 Task: In the sheet Budget Analysis ToolFont size of heading  18 Font style of dataoswald 'Font size of data '9 Alignment of headline & dataAlign center.   Fill color in heading, Red Font color of dataIn the sheet   Navigate Sales templetes   book
Action: Mouse moved to (36, 180)
Screenshot: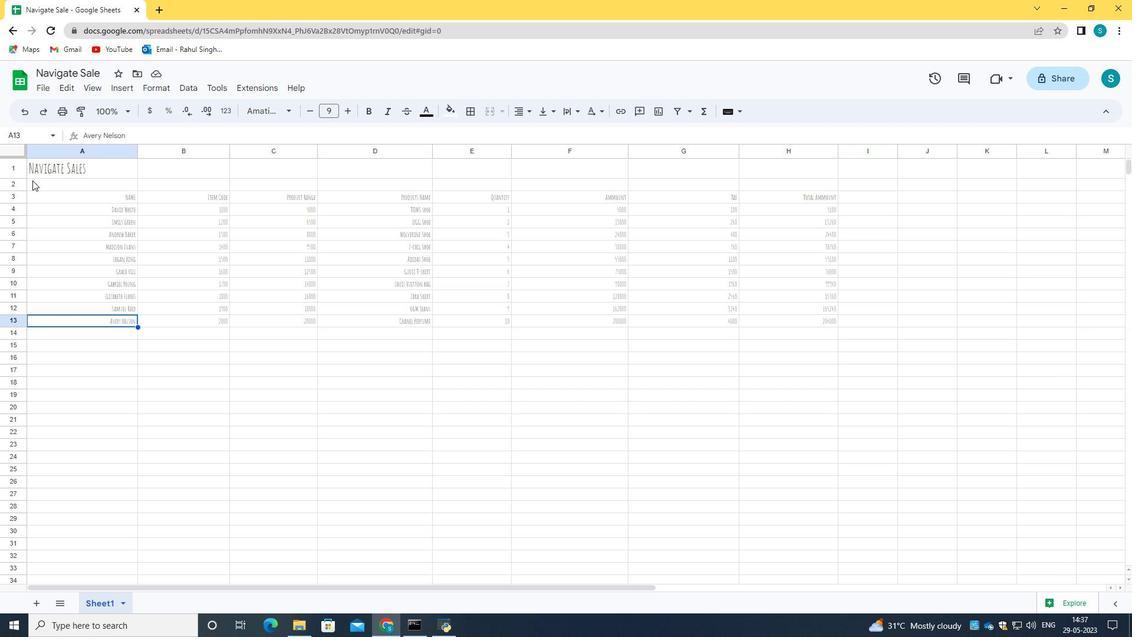 
Action: Mouse pressed left at (31, 180)
Screenshot: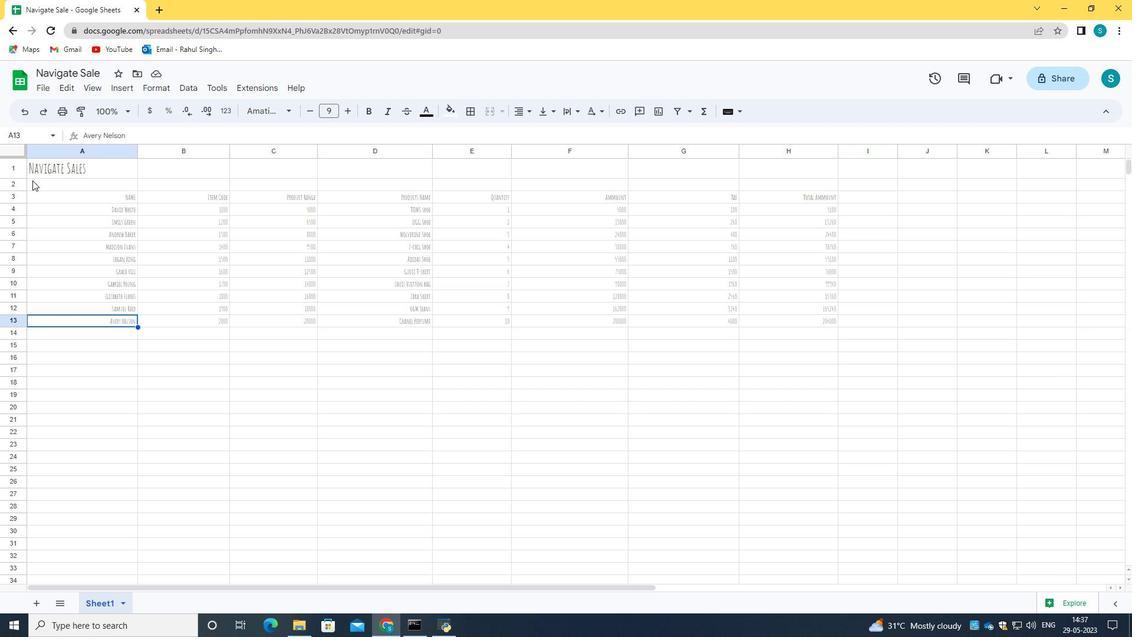 
Action: Mouse moved to (310, 113)
Screenshot: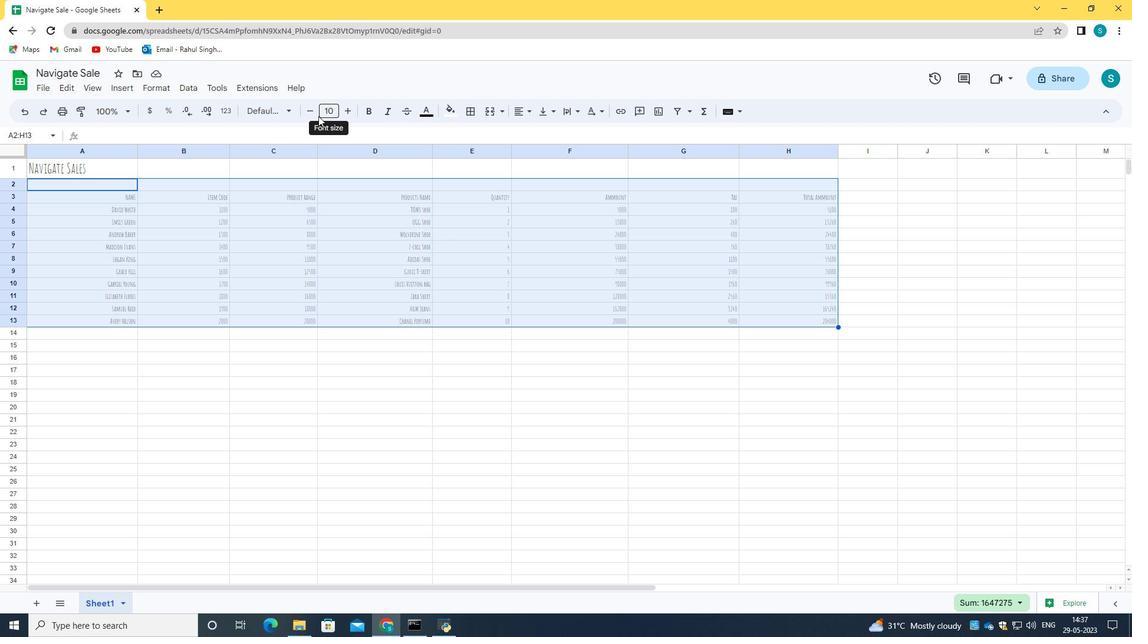 
Action: Mouse pressed left at (310, 113)
Screenshot: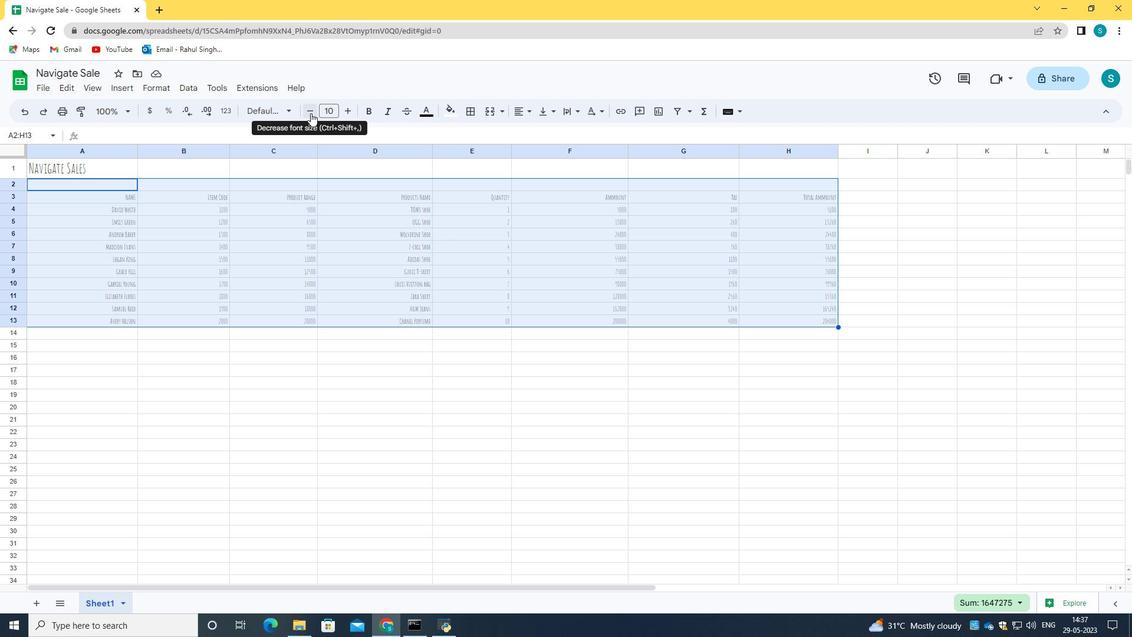 
Action: Mouse moved to (523, 111)
Screenshot: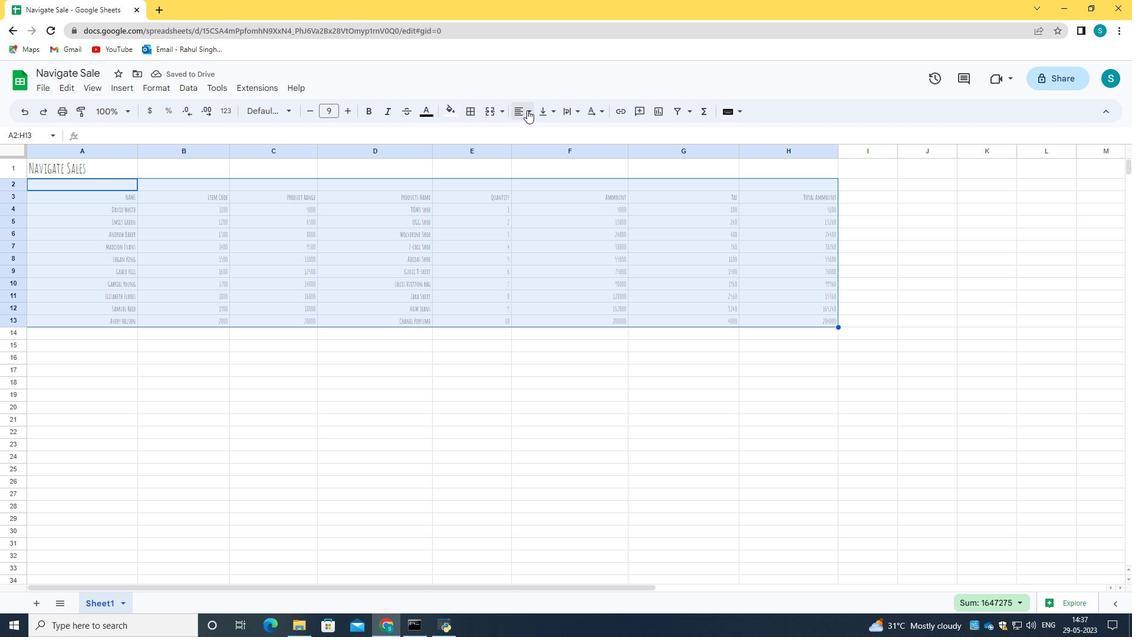 
Action: Mouse pressed left at (523, 111)
Screenshot: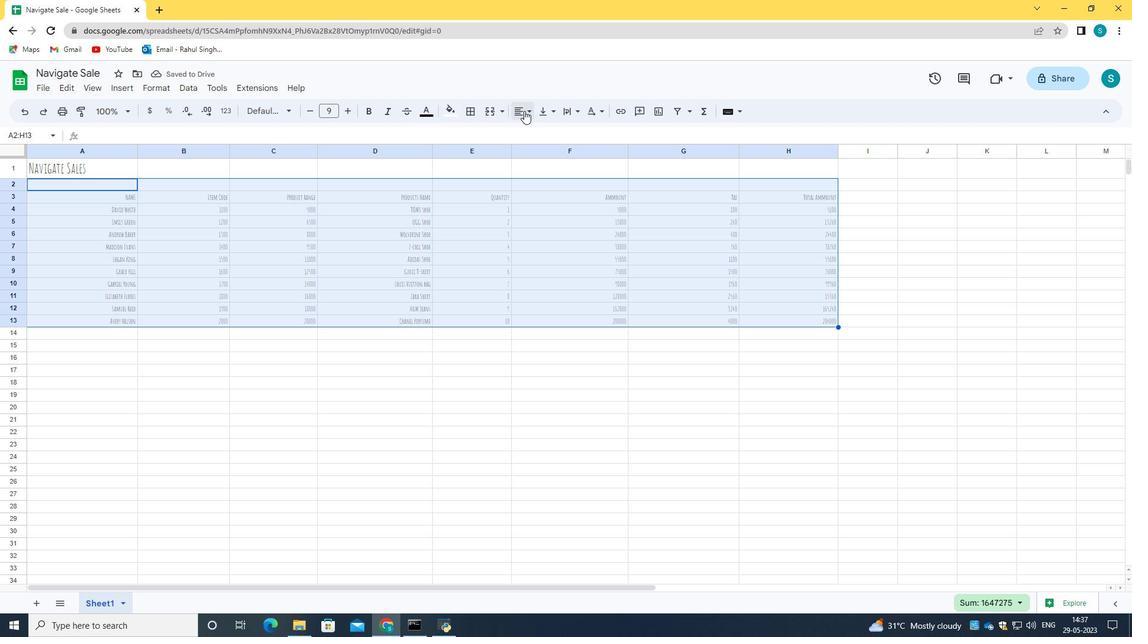 
Action: Mouse moved to (540, 135)
Screenshot: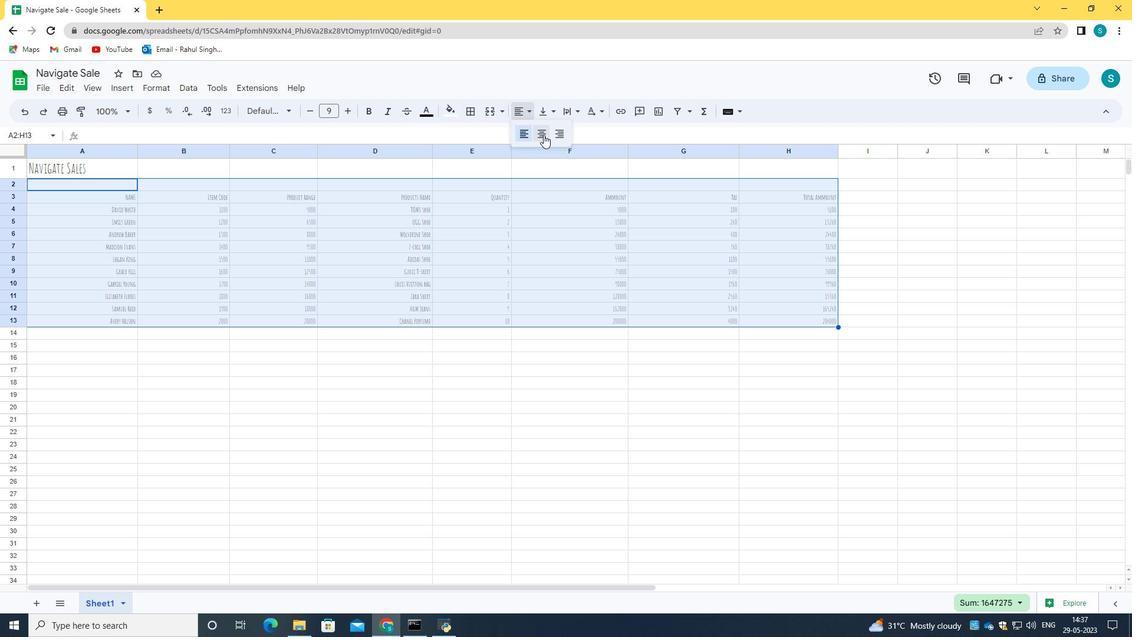 
Action: Mouse pressed left at (540, 135)
Screenshot: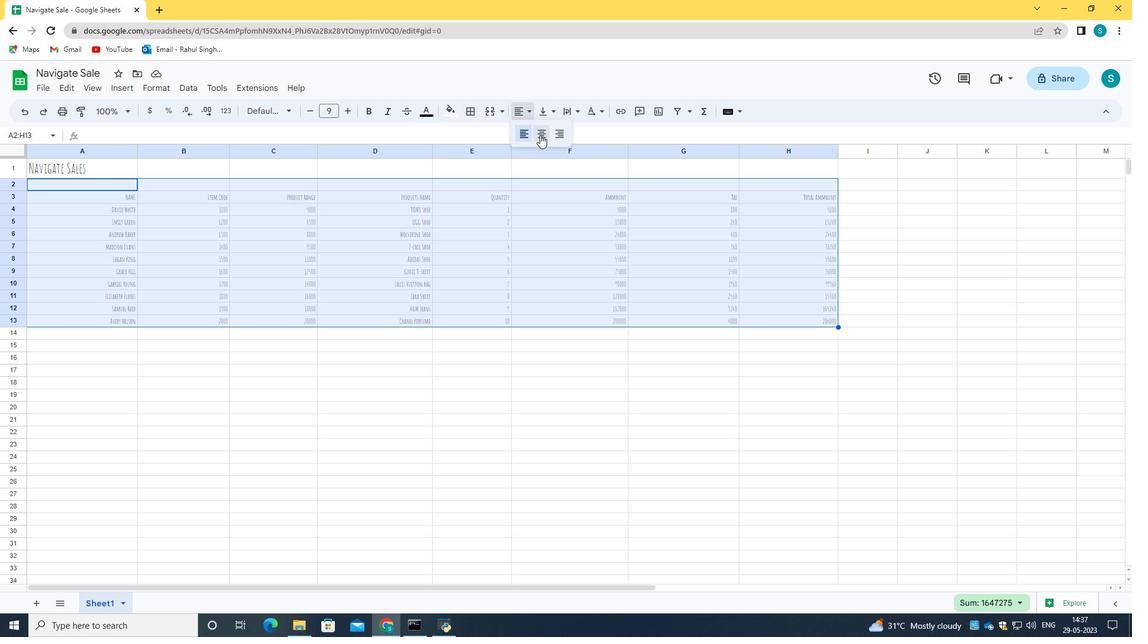 
Action: Mouse moved to (89, 161)
Screenshot: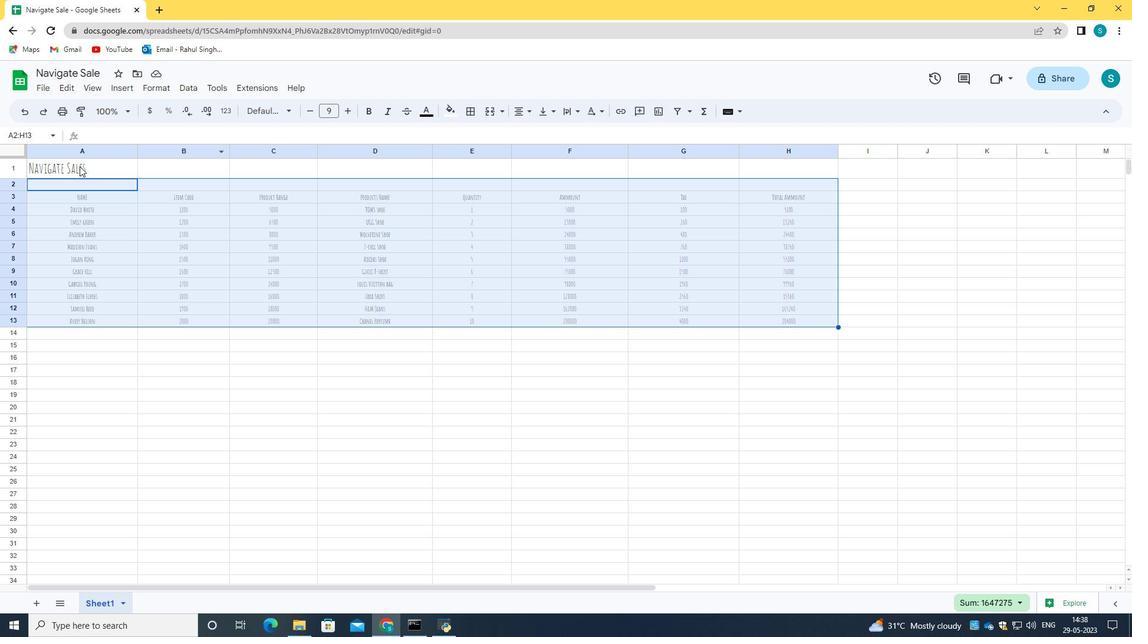 
Action: Mouse pressed left at (89, 161)
Screenshot: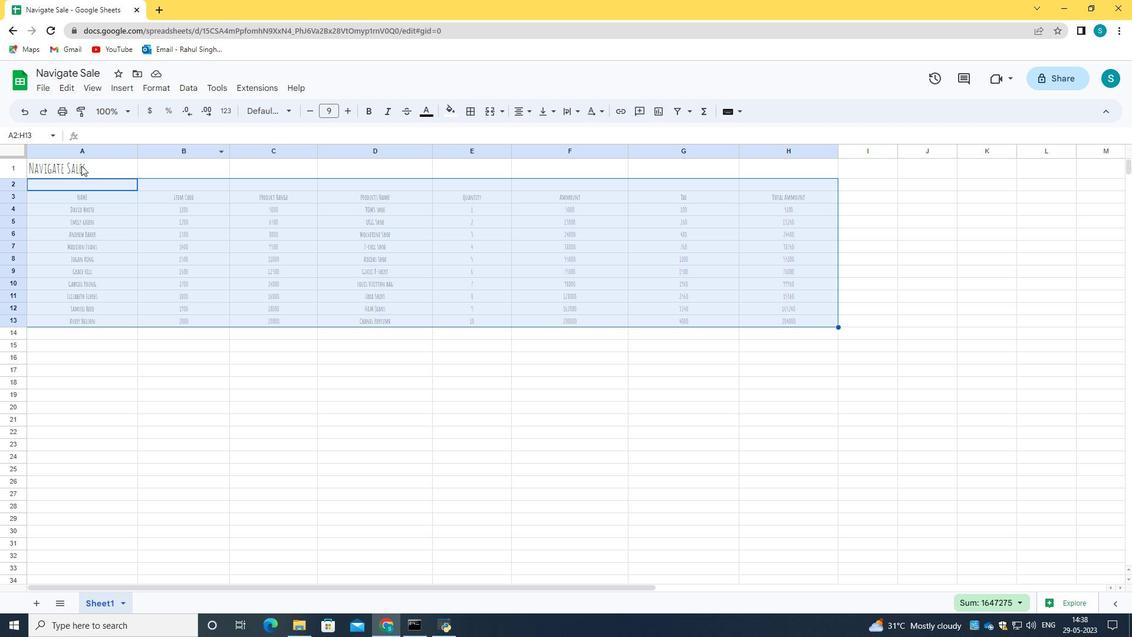 
Action: Mouse moved to (92, 166)
Screenshot: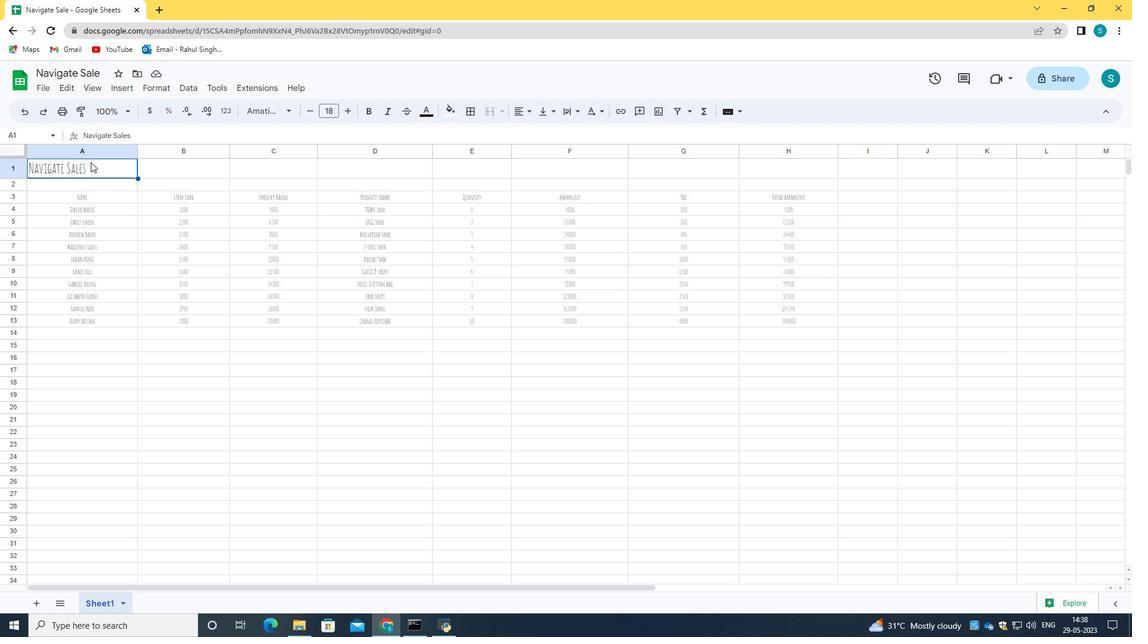 
Action: Mouse pressed left at (92, 166)
Screenshot: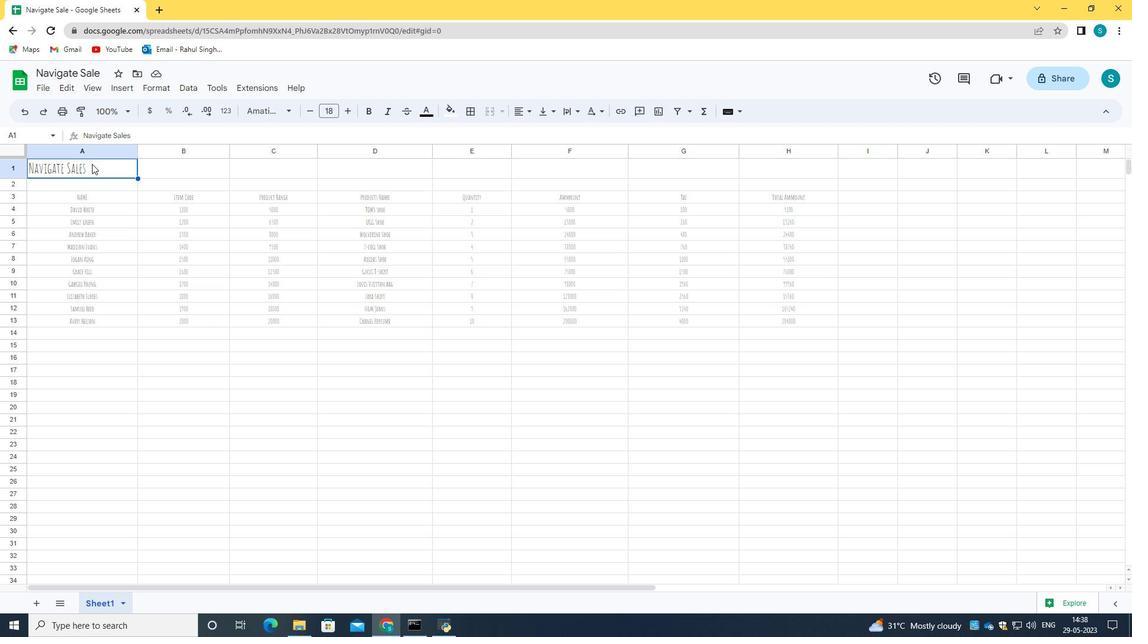 
Action: Mouse moved to (93, 165)
Screenshot: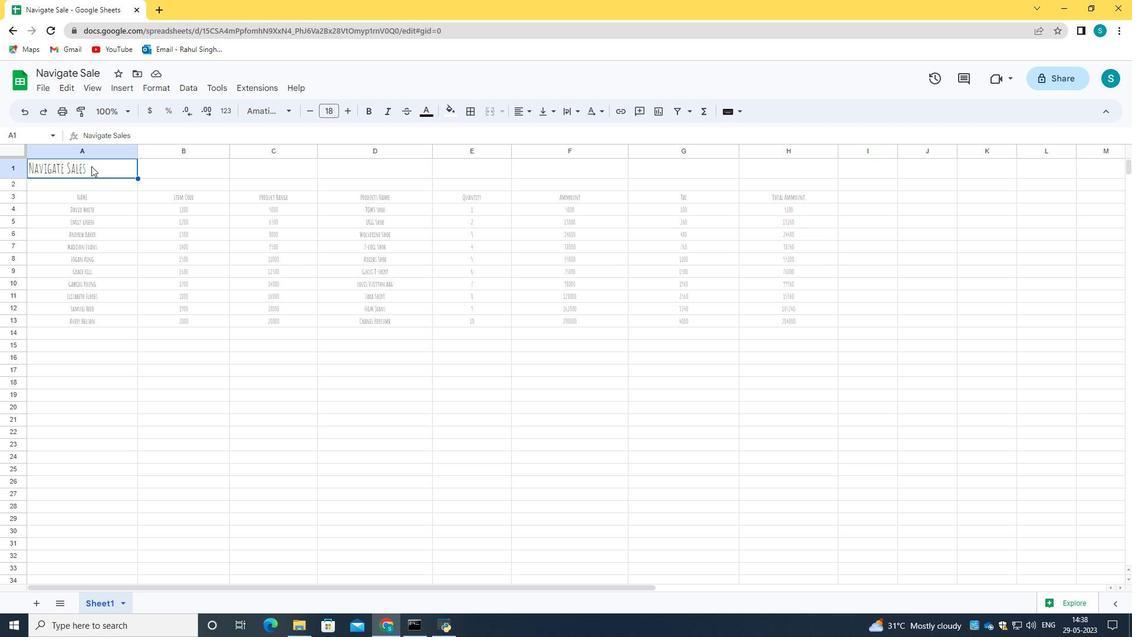 
Action: Mouse pressed left at (93, 165)
Screenshot: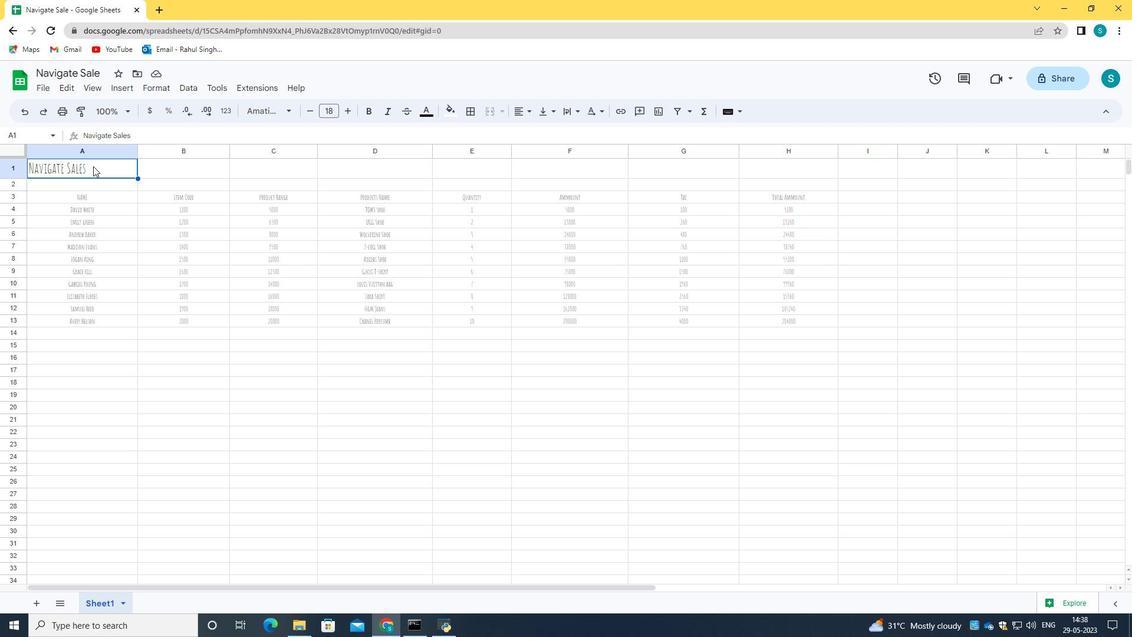 
Action: Mouse pressed left at (93, 165)
Screenshot: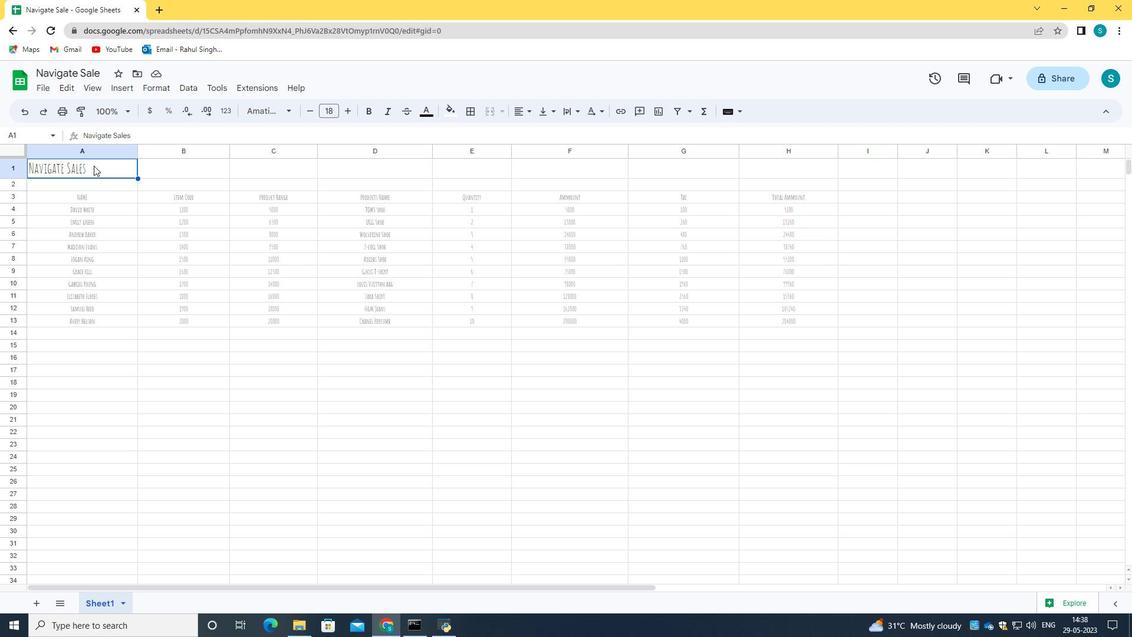 
Action: Mouse moved to (94, 169)
Screenshot: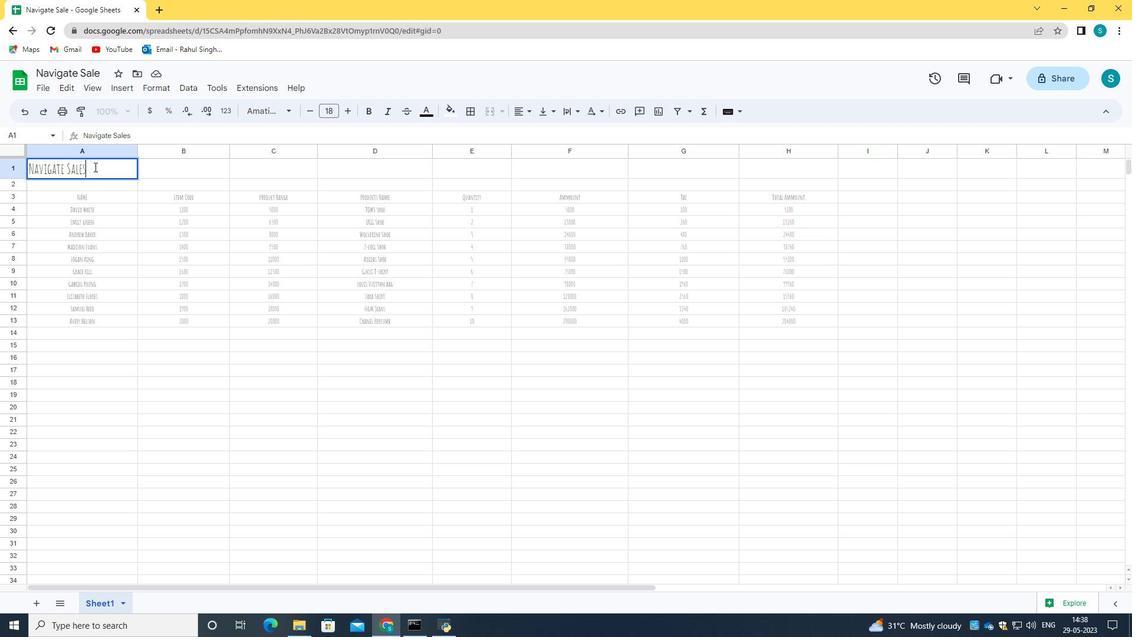
Action: Mouse pressed left at (94, 169)
Screenshot: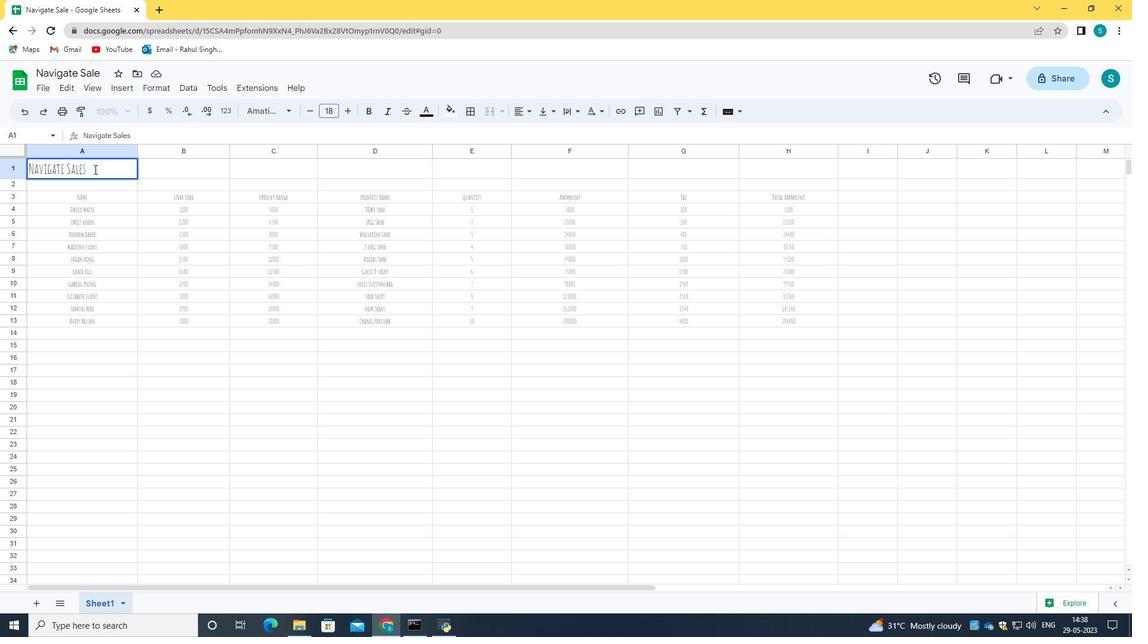 
Action: Mouse moved to (425, 111)
Screenshot: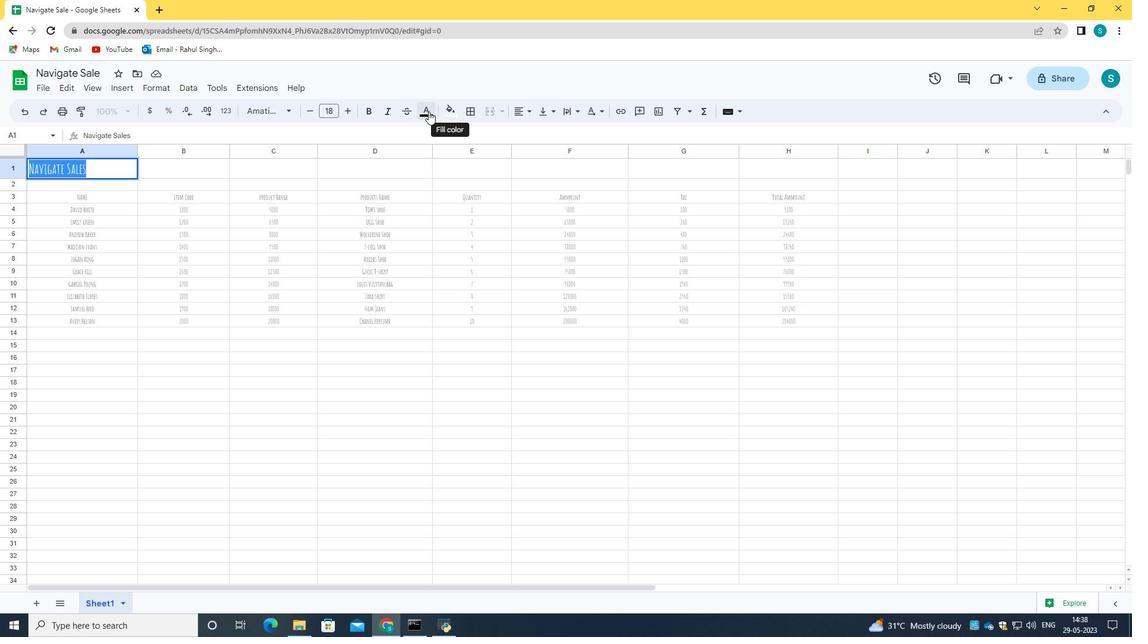 
Action: Mouse pressed left at (425, 111)
Screenshot: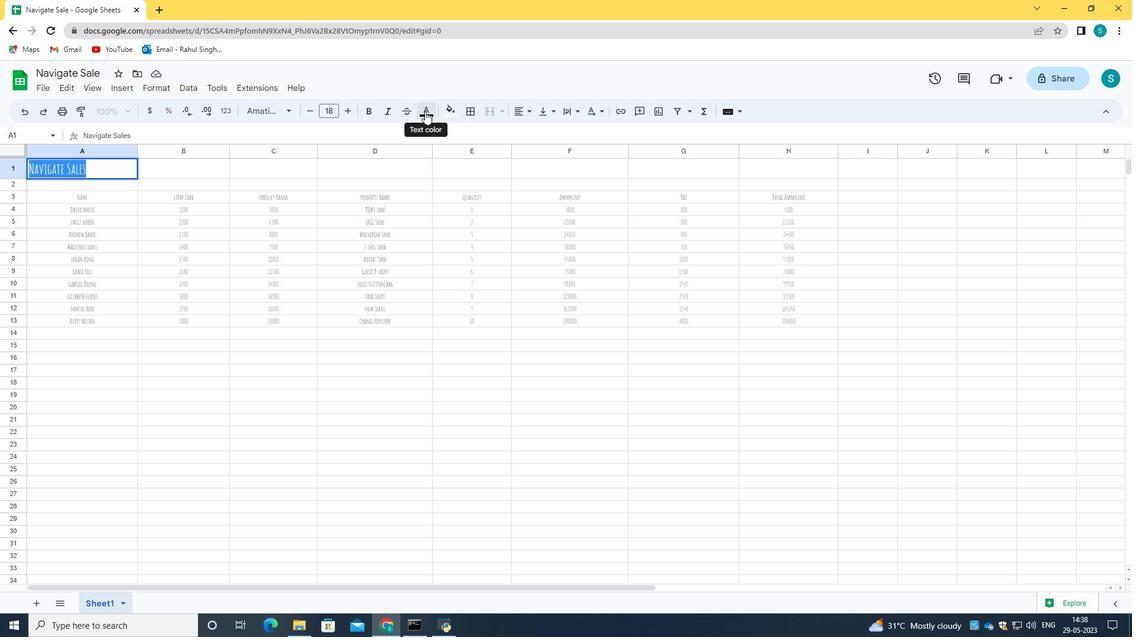 
Action: Mouse moved to (441, 163)
Screenshot: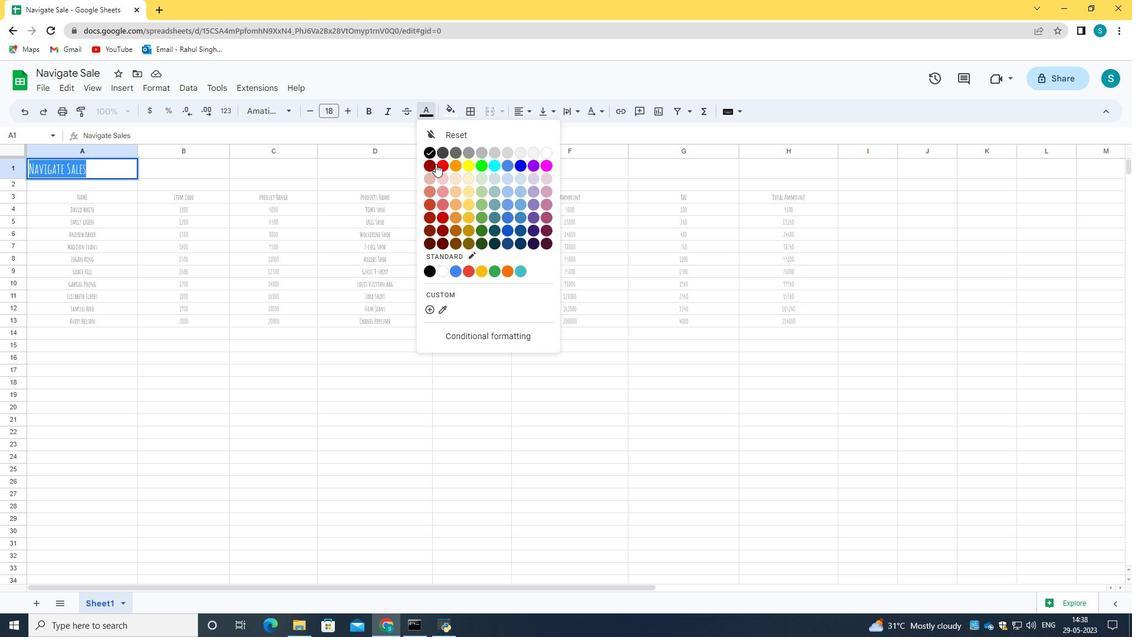 
Action: Mouse pressed left at (441, 163)
Screenshot: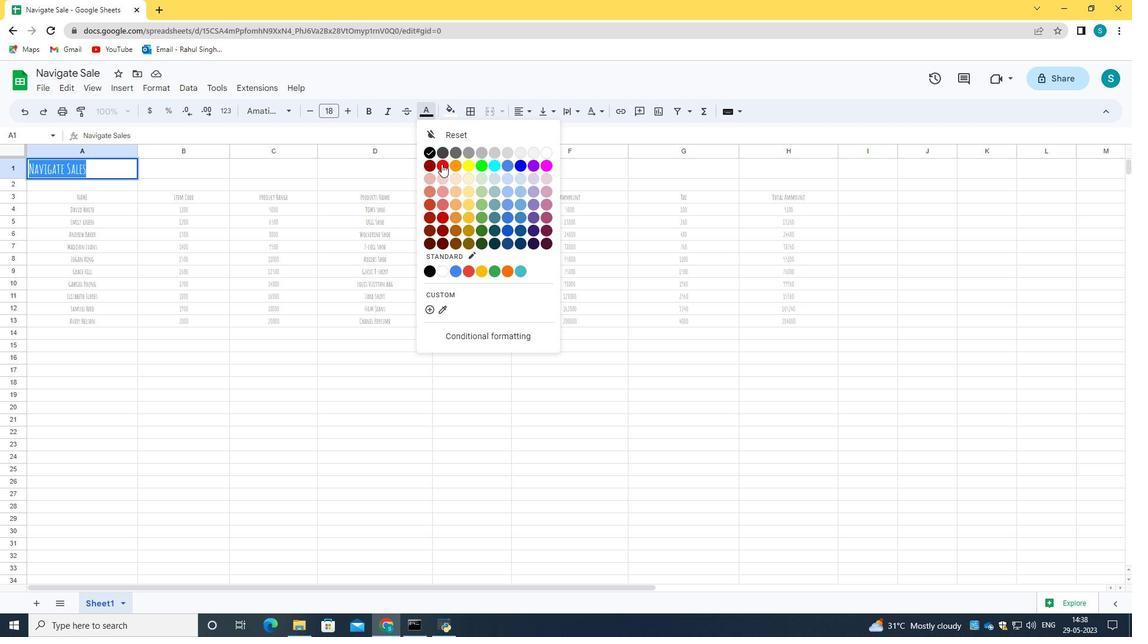 
Action: Mouse moved to (321, 134)
Screenshot: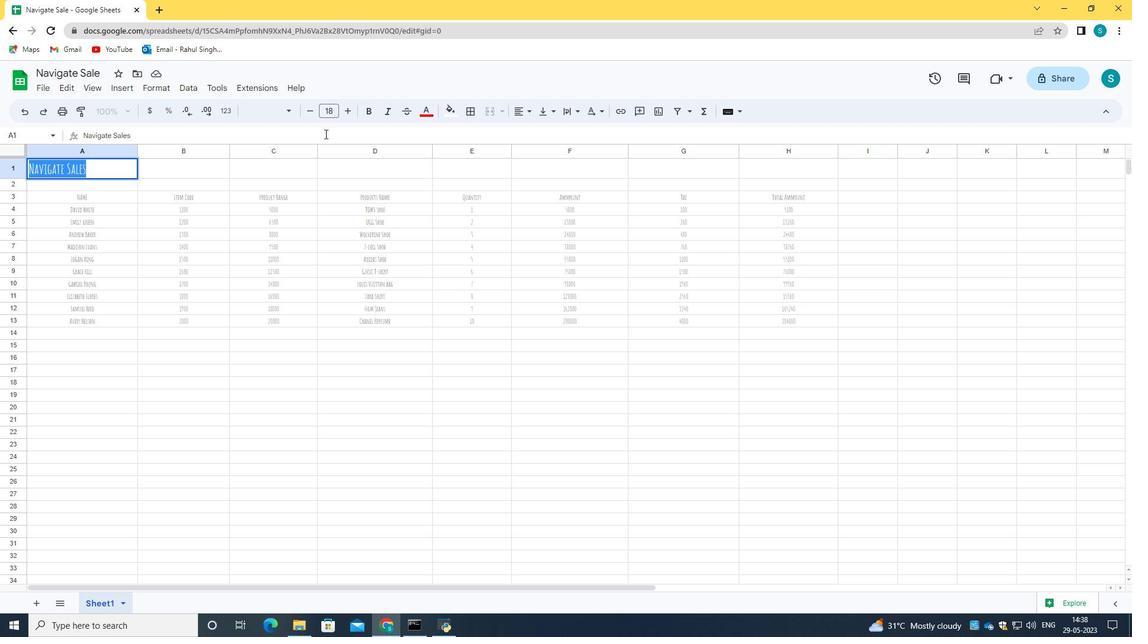 
Action: Mouse pressed left at (321, 134)
Screenshot: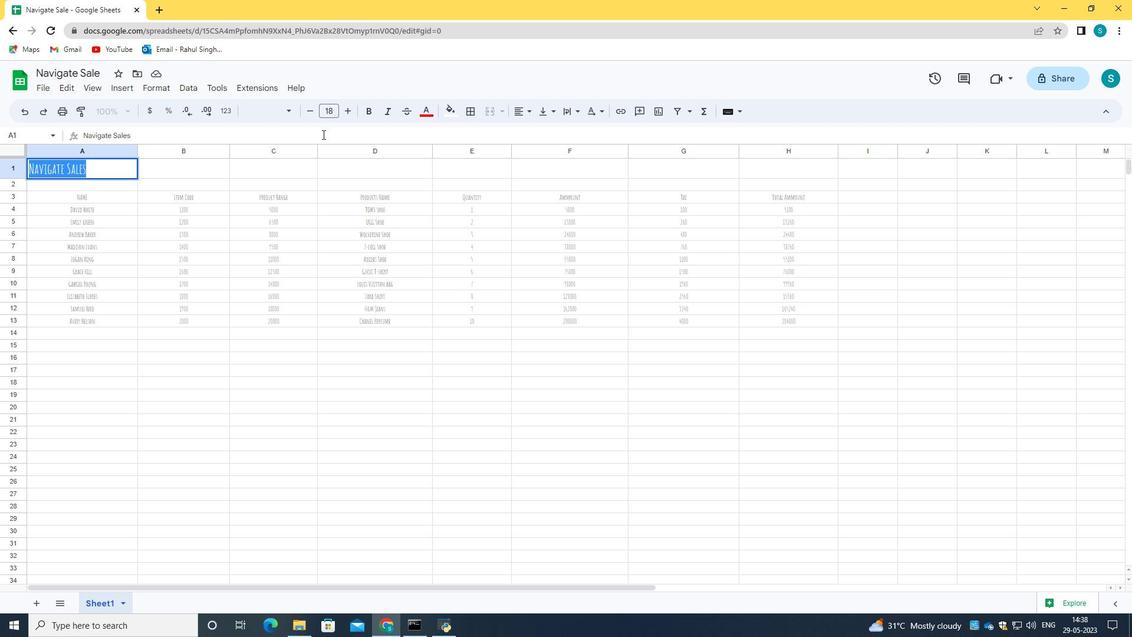 
Action: Mouse moved to (793, 316)
Screenshot: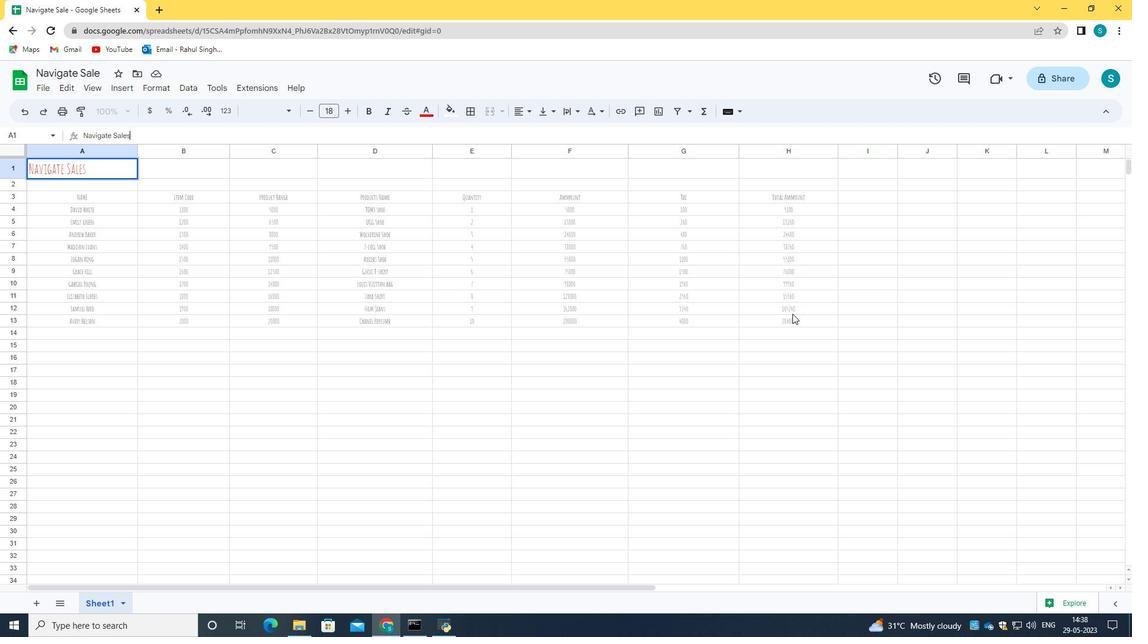 
Action: Mouse pressed left at (793, 316)
Screenshot: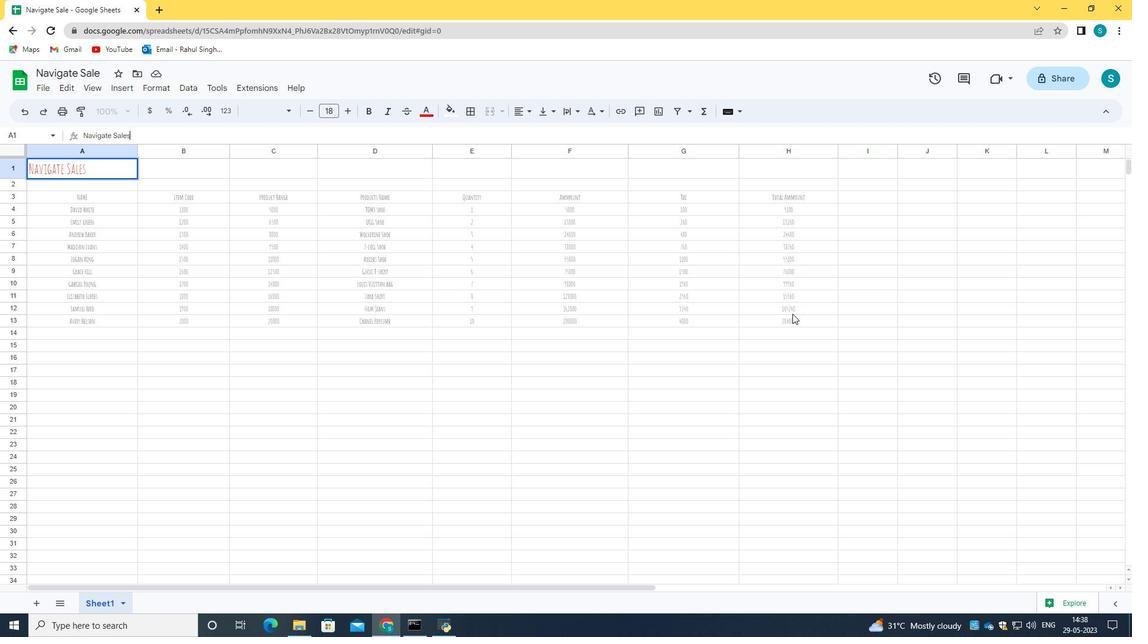 
Action: Mouse moved to (795, 310)
Screenshot: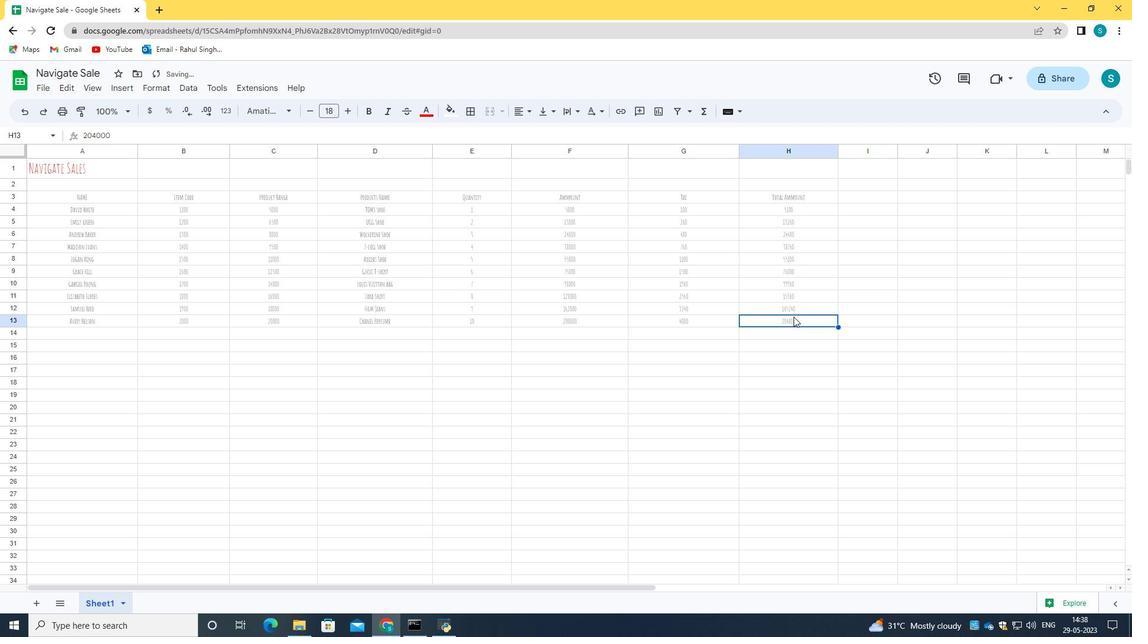 
Action: Mouse pressed left at (795, 310)
Screenshot: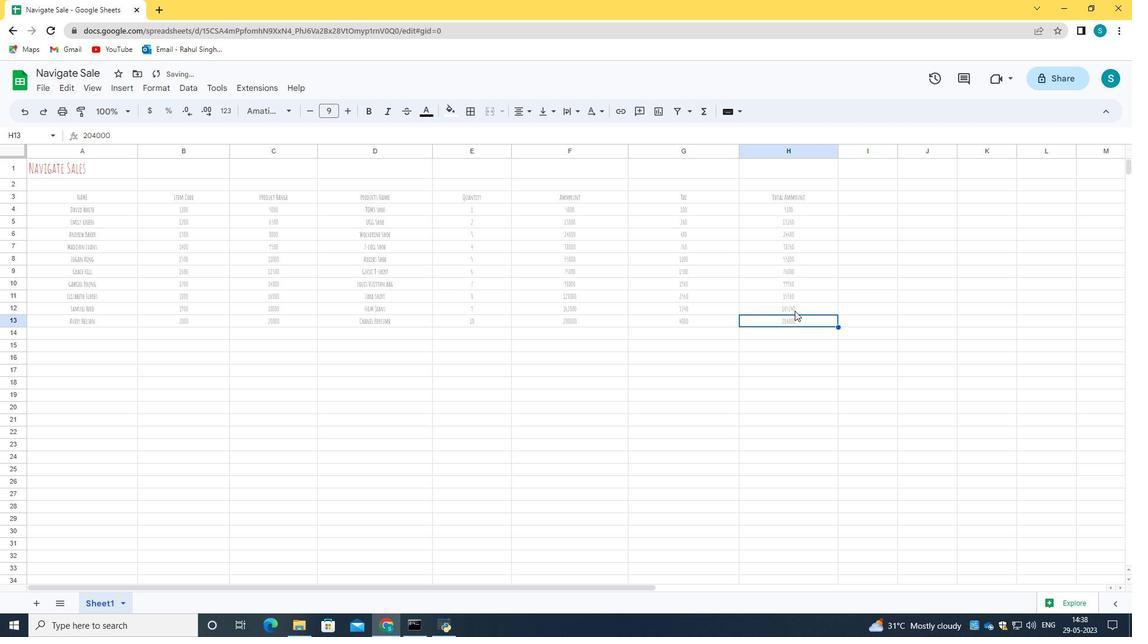 
Action: Mouse moved to (795, 301)
Screenshot: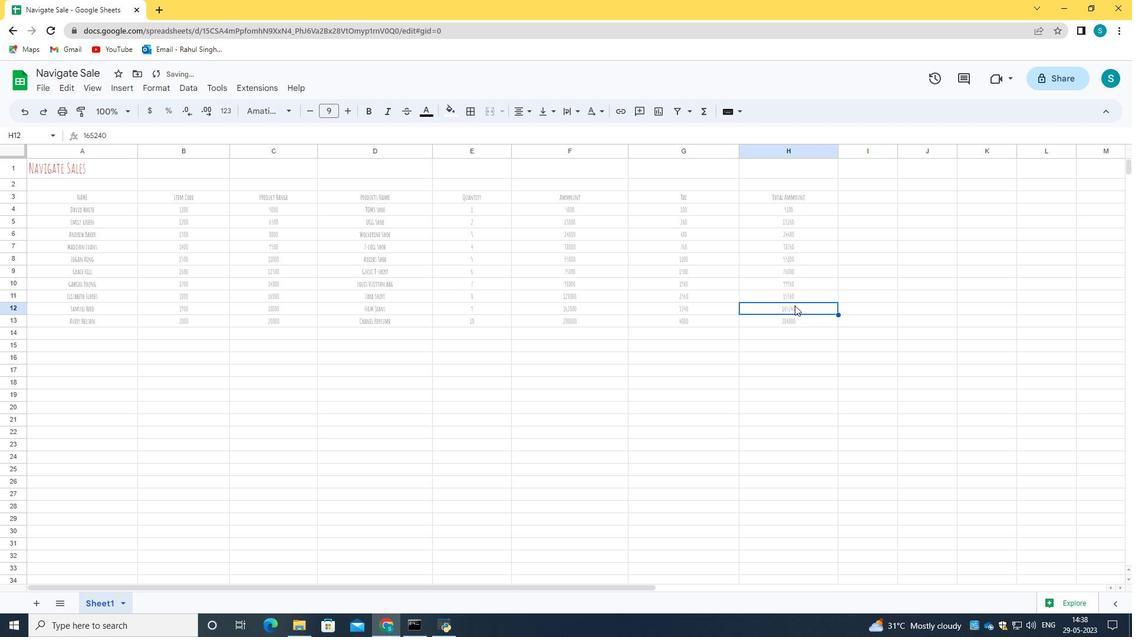 
Action: Mouse pressed left at (795, 301)
Screenshot: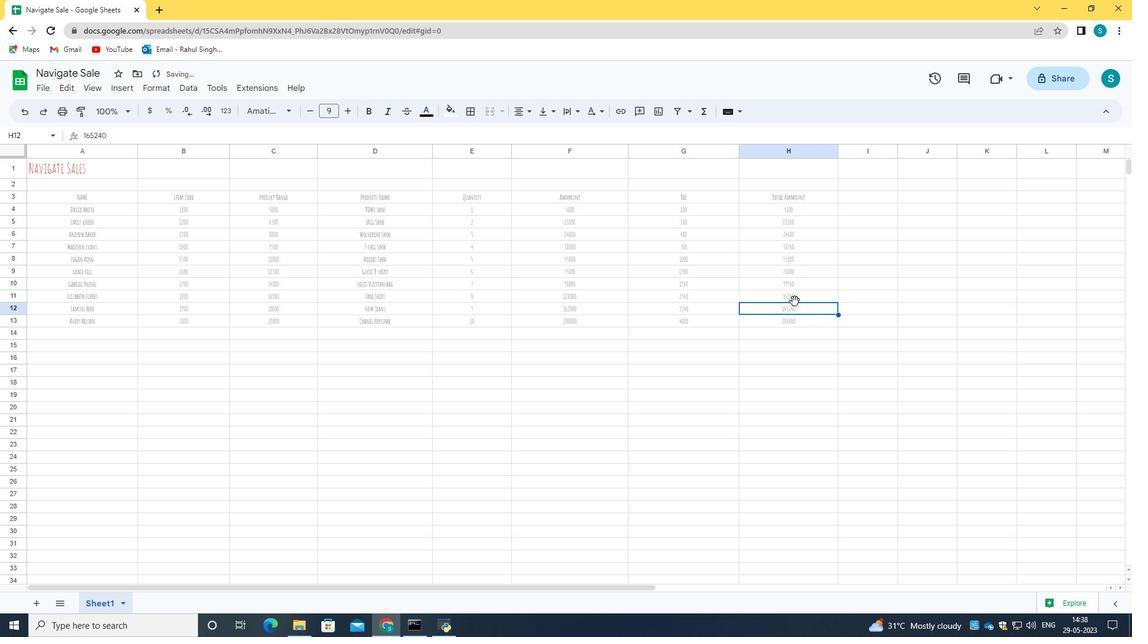 
Action: Mouse moved to (795, 289)
Screenshot: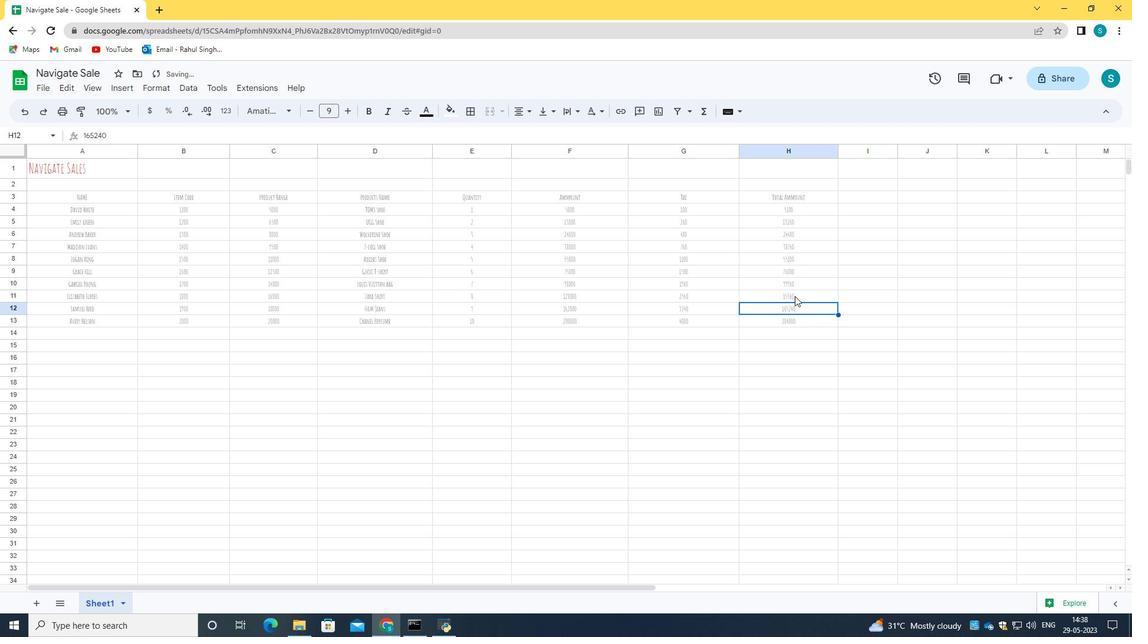 
Action: Mouse pressed left at (795, 289)
Screenshot: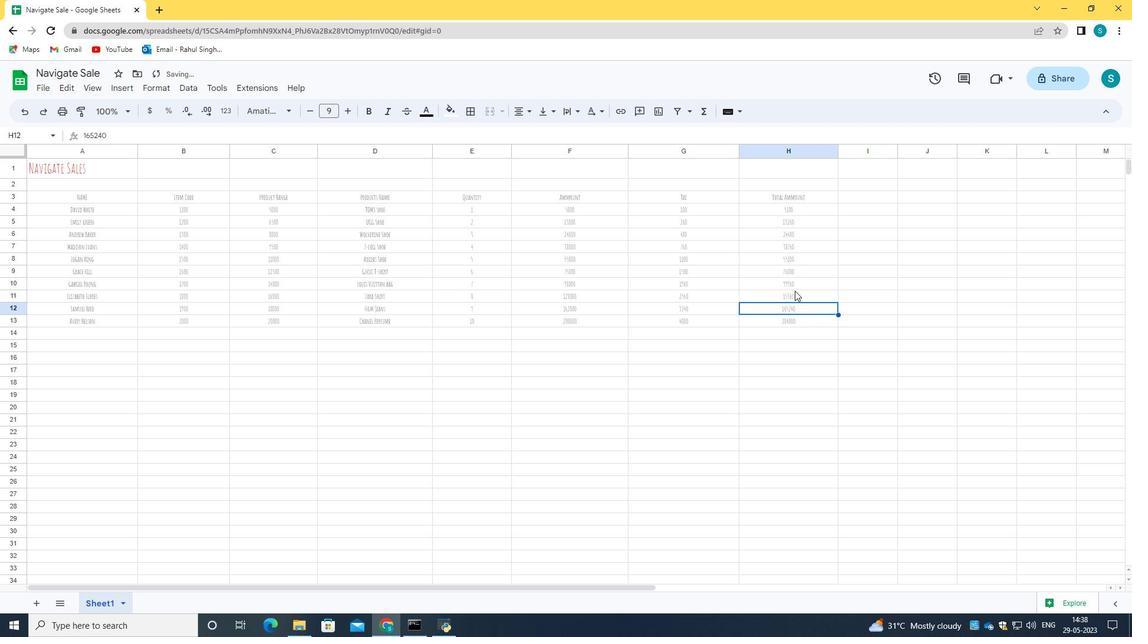 
Action: Mouse moved to (796, 286)
Screenshot: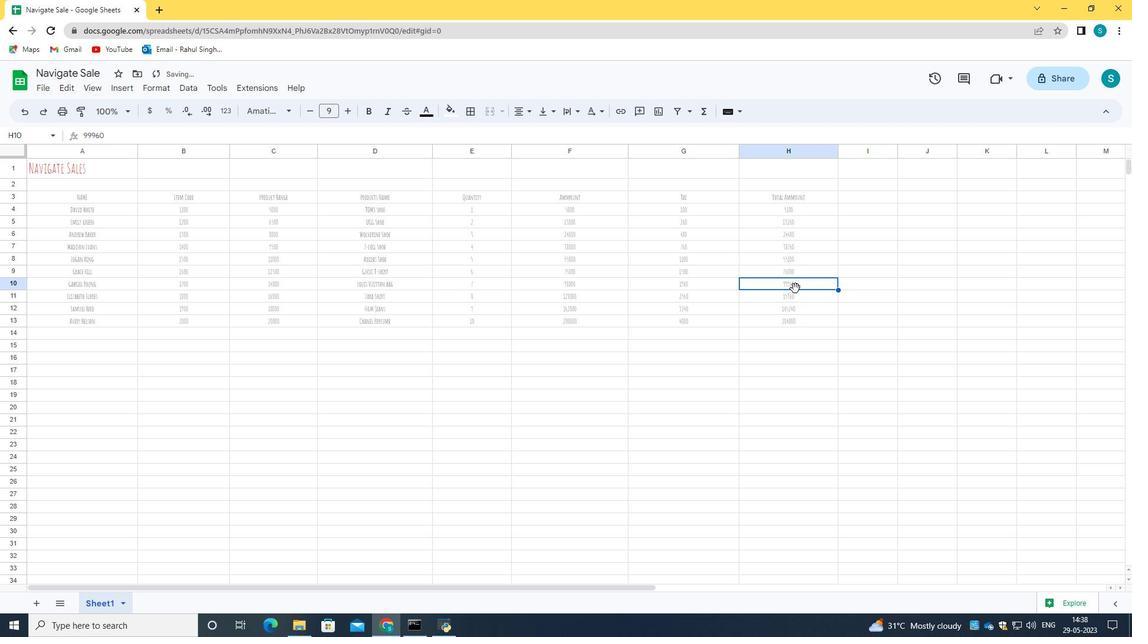
Action: Mouse pressed left at (796, 286)
Screenshot: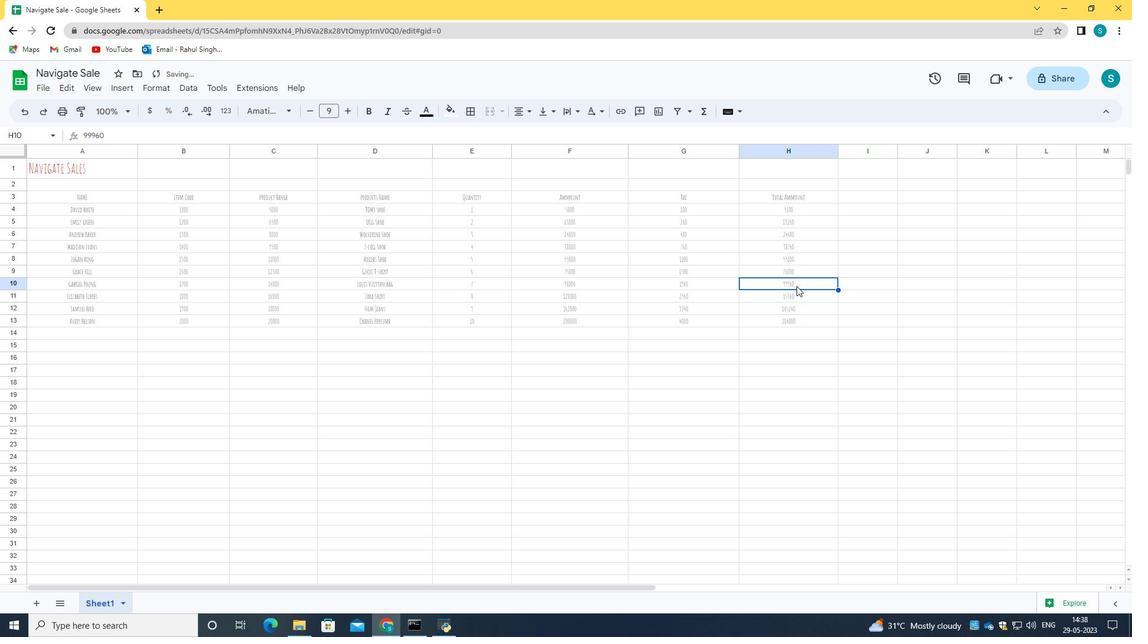 
Action: Mouse moved to (798, 270)
Screenshot: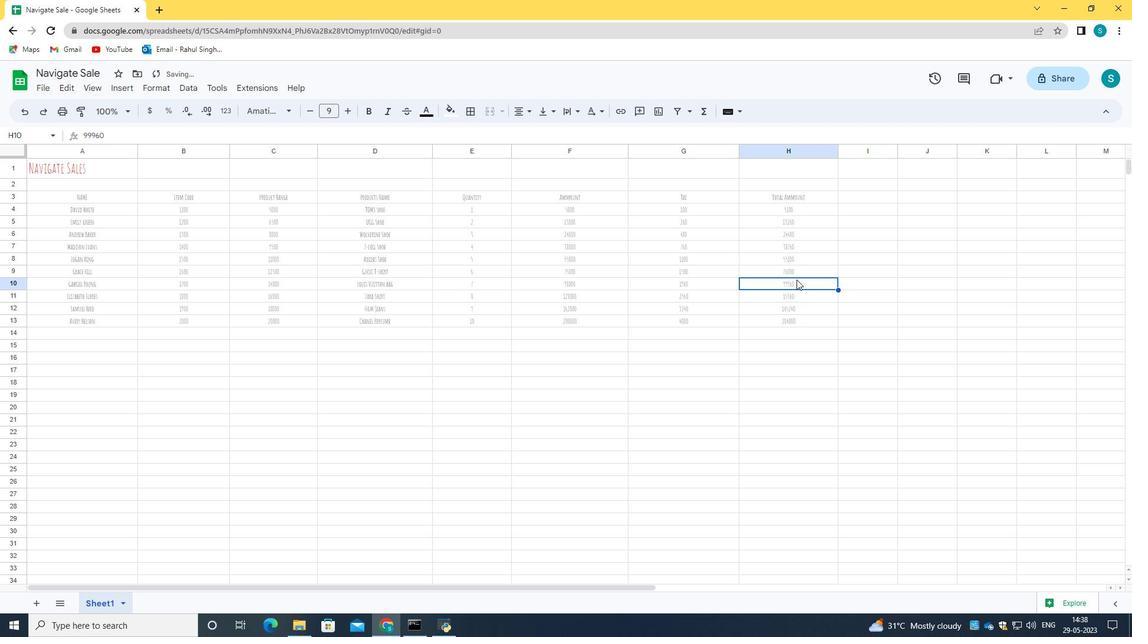 
Action: Mouse pressed left at (798, 270)
Screenshot: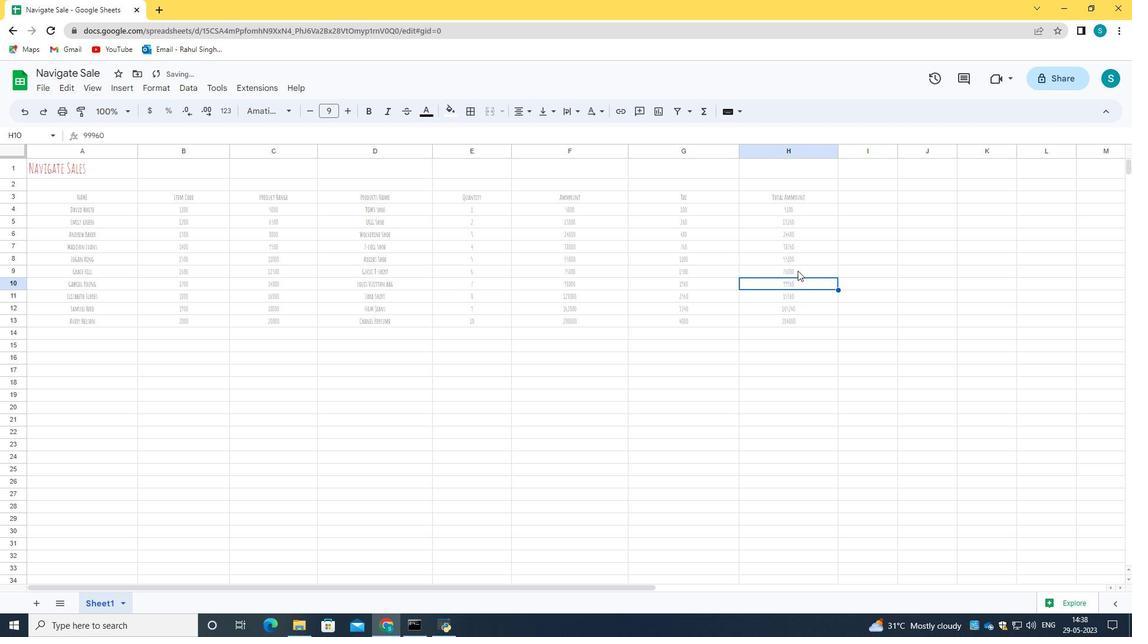 
Action: Mouse moved to (800, 251)
Screenshot: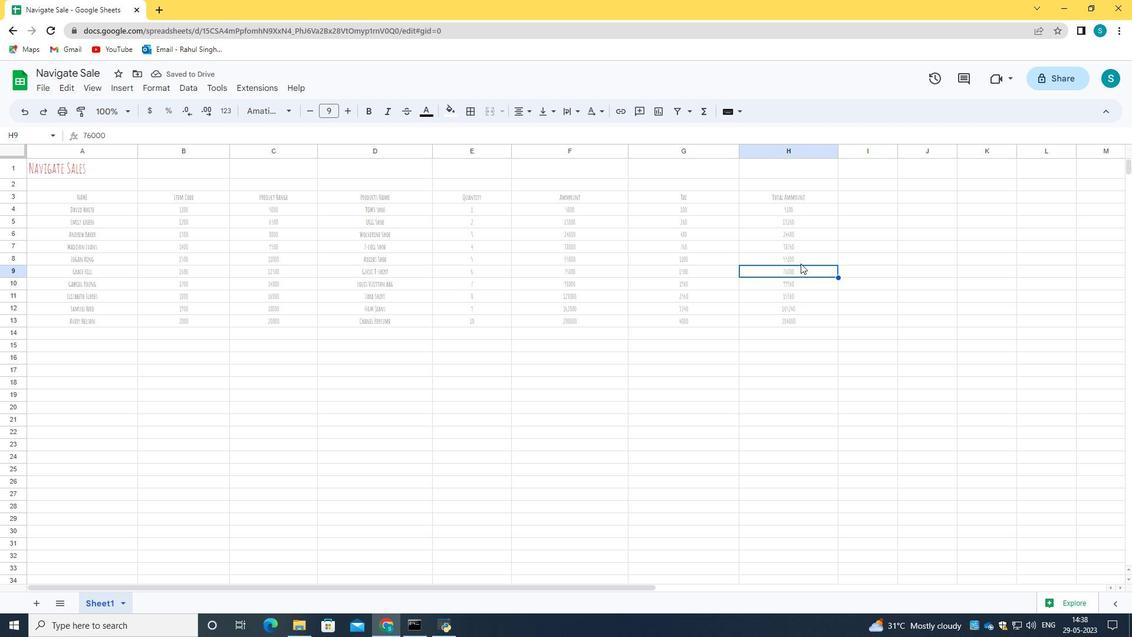 
Action: Mouse pressed left at (800, 251)
Screenshot: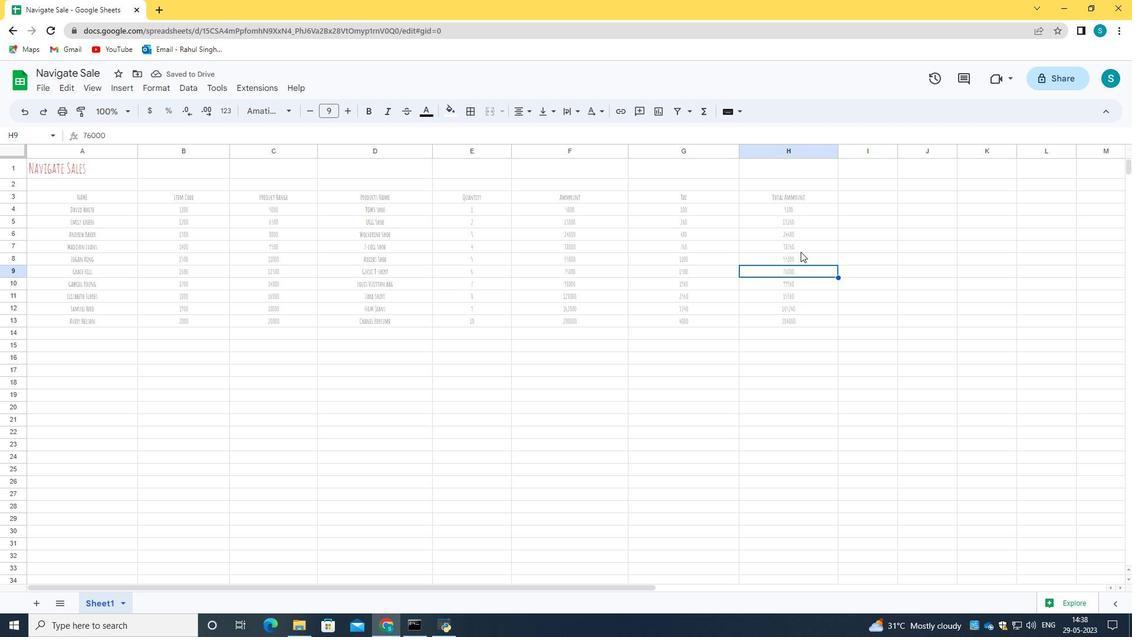 
Action: Mouse moved to (96, 163)
Screenshot: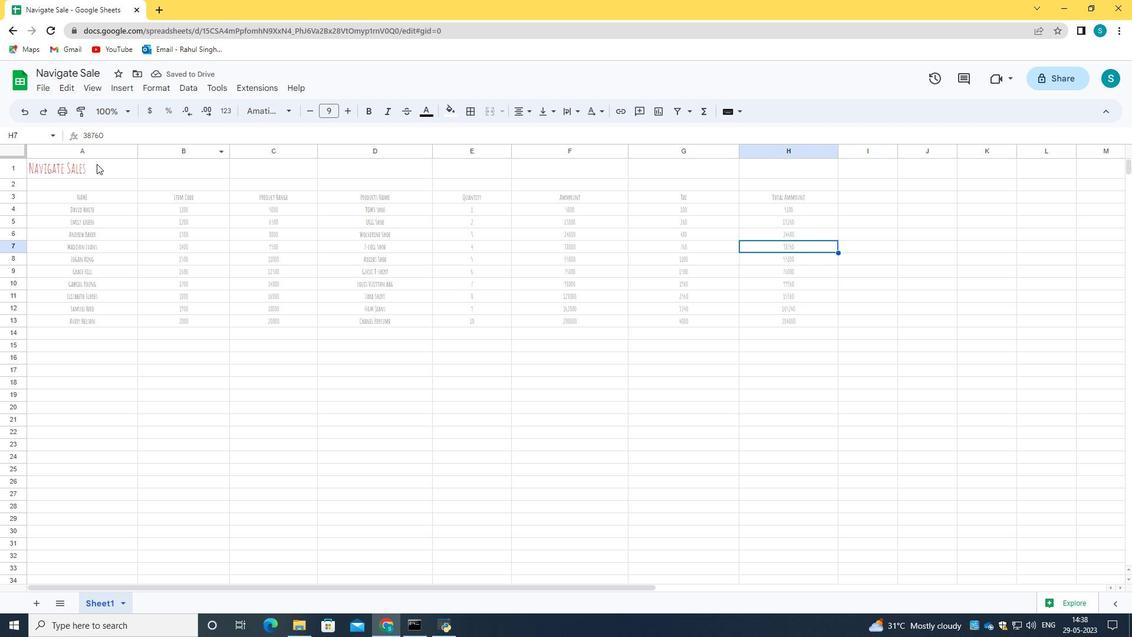 
Action: Mouse pressed left at (96, 163)
Screenshot: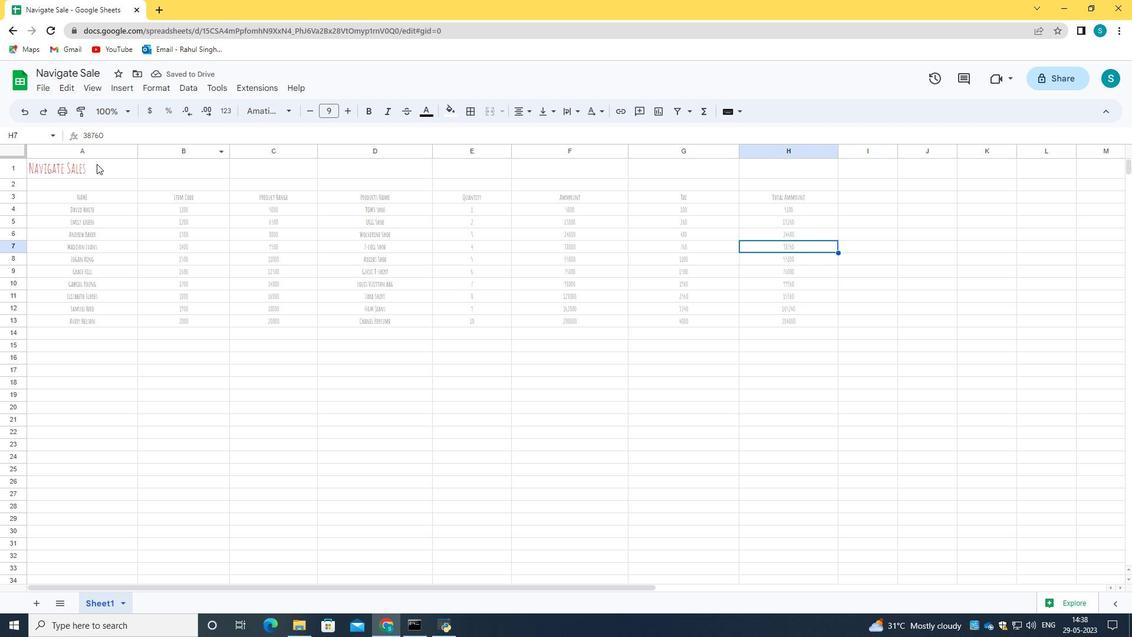 
Action: Mouse moved to (156, 138)
Screenshot: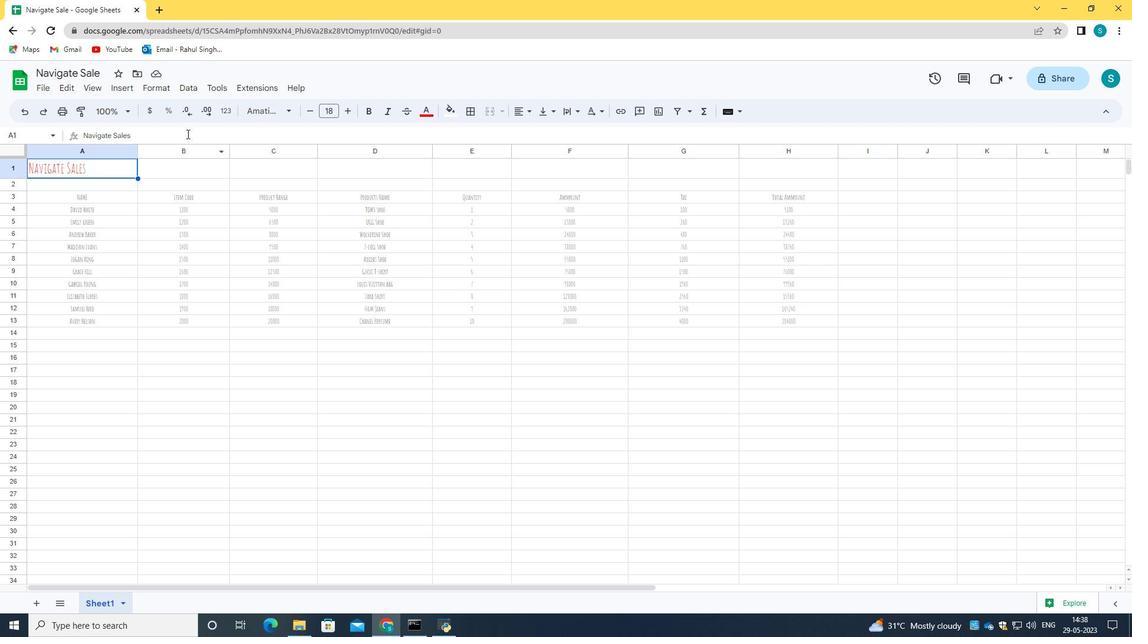 
Action: Mouse pressed left at (156, 138)
Screenshot: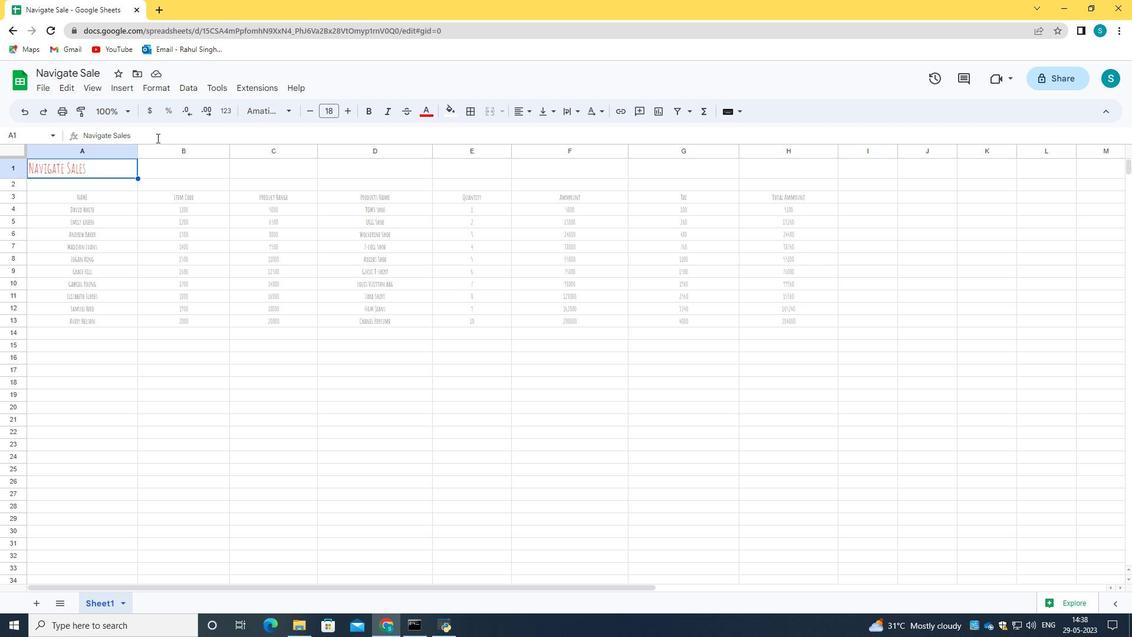 
Action: Mouse moved to (105, 172)
Screenshot: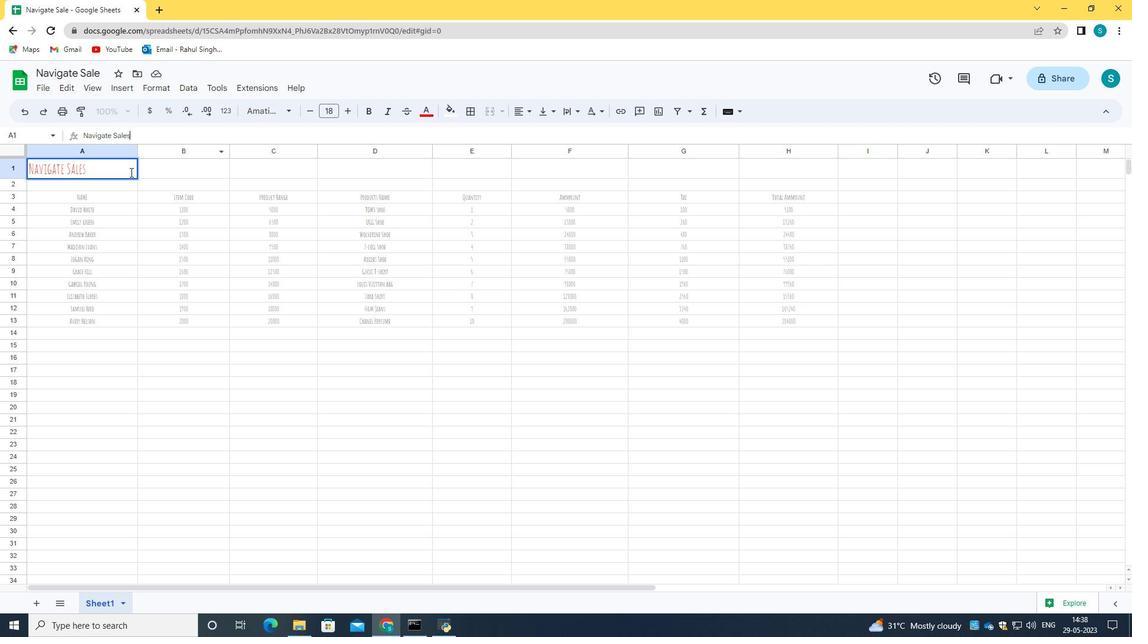
Action: Mouse pressed left at (105, 172)
Screenshot: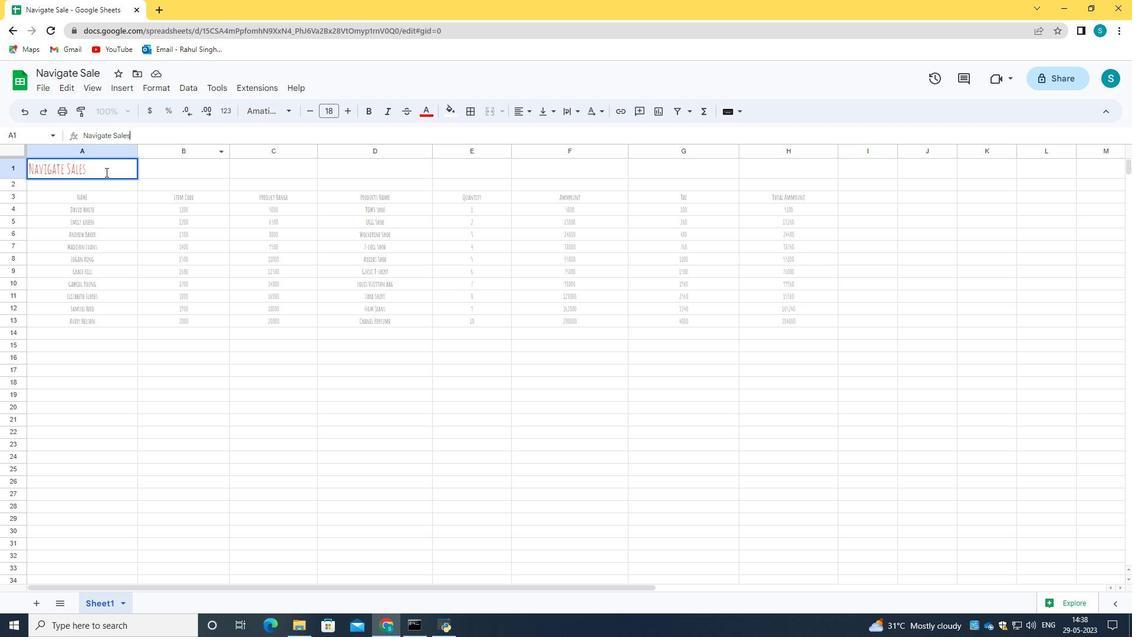 
Action: Mouse moved to (165, 179)
Screenshot: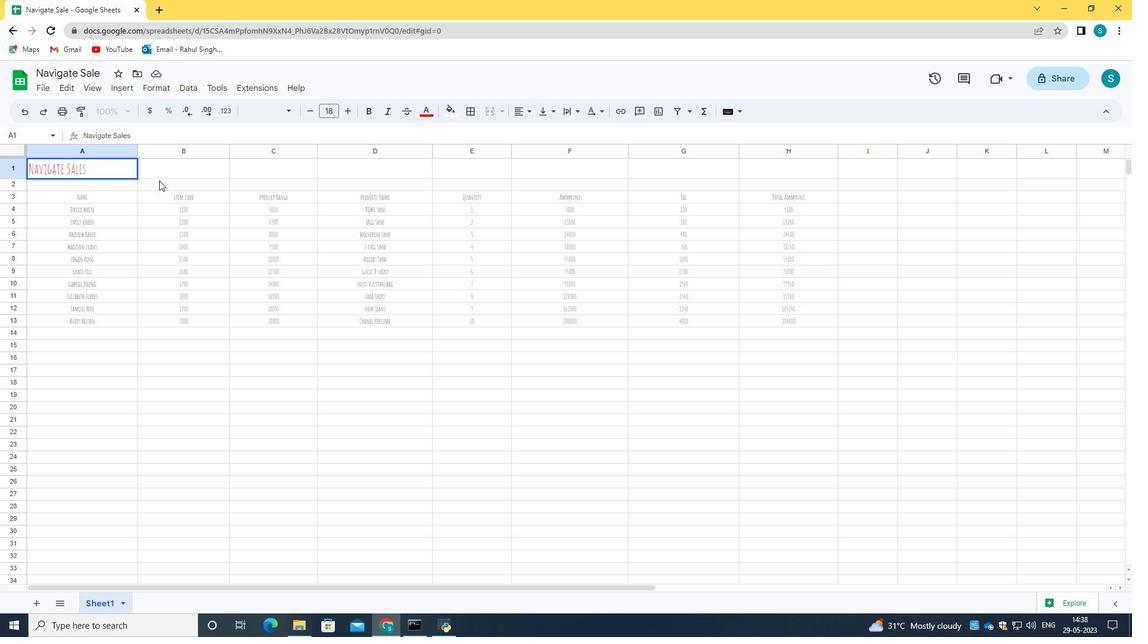 
Action: Mouse pressed left at (165, 179)
Screenshot: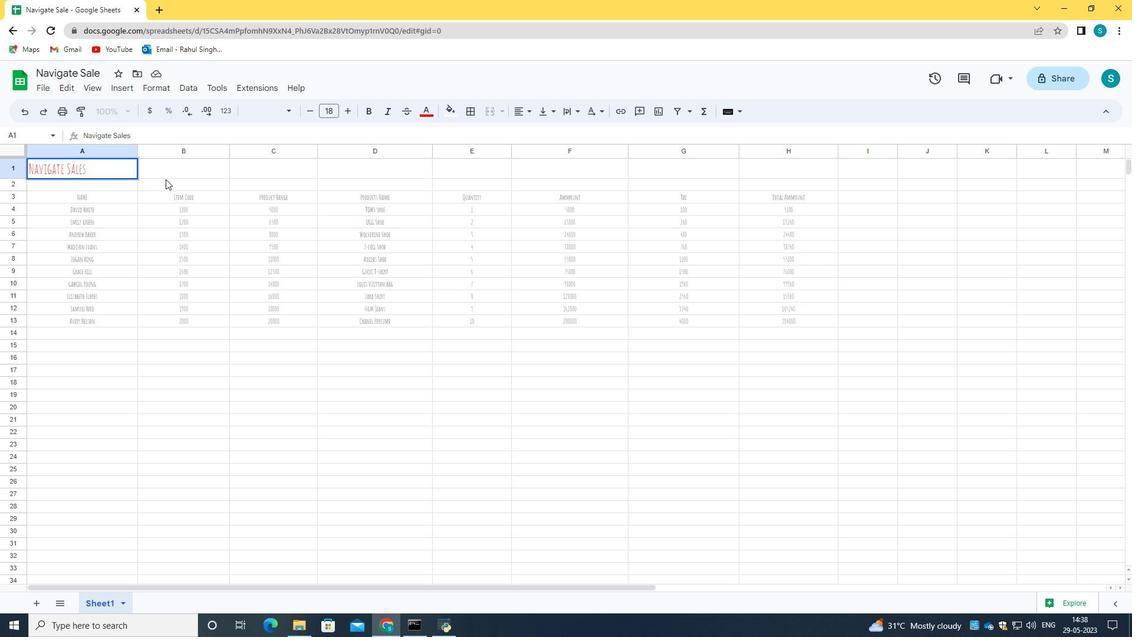 
Action: Mouse moved to (127, 172)
Screenshot: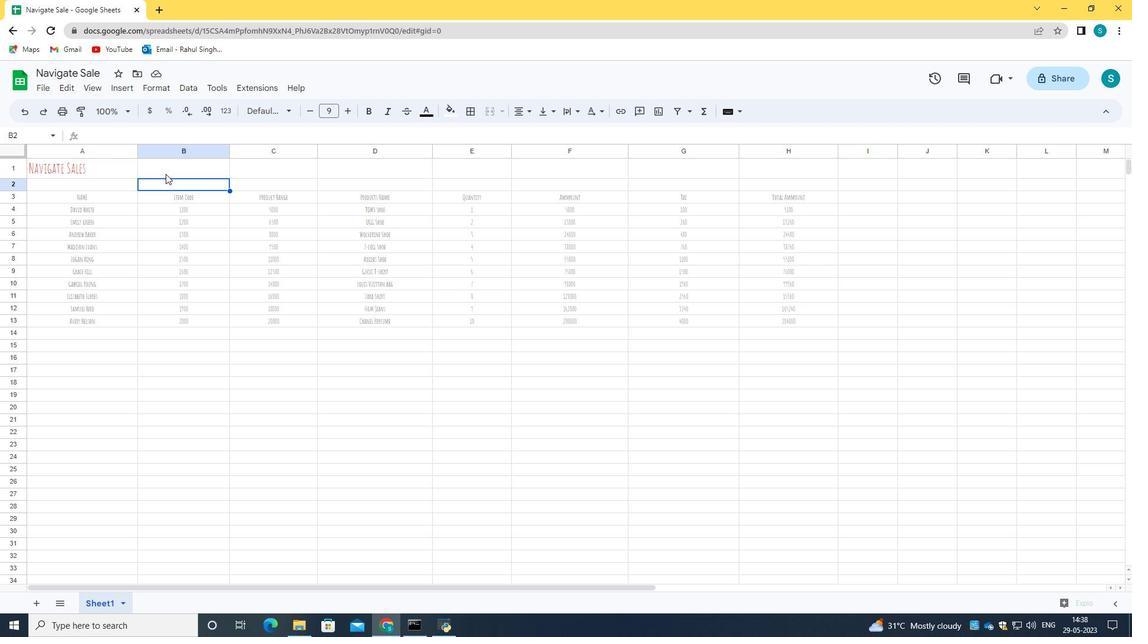 
Action: Mouse pressed left at (127, 172)
Screenshot: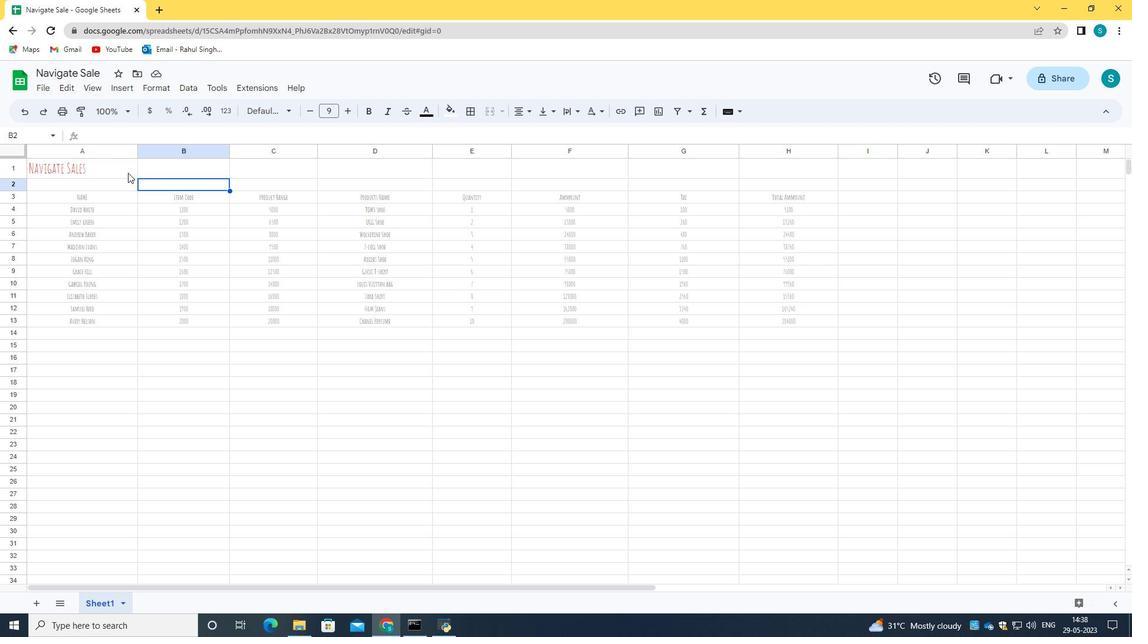
Action: Mouse moved to (200, 167)
Screenshot: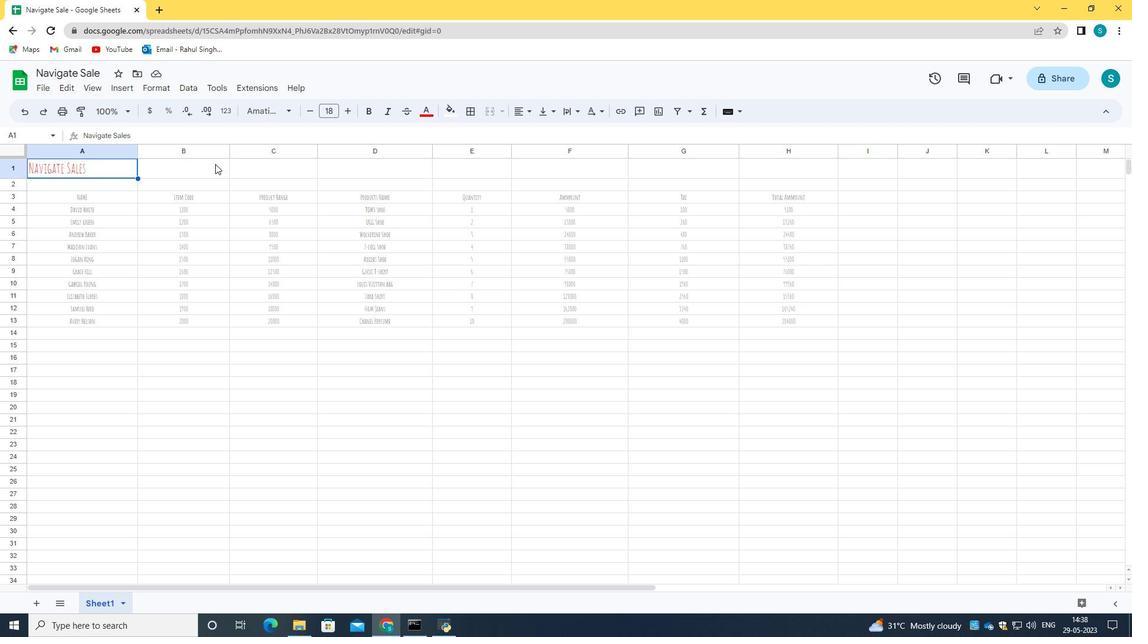 
Action: Mouse pressed left at (200, 167)
Screenshot: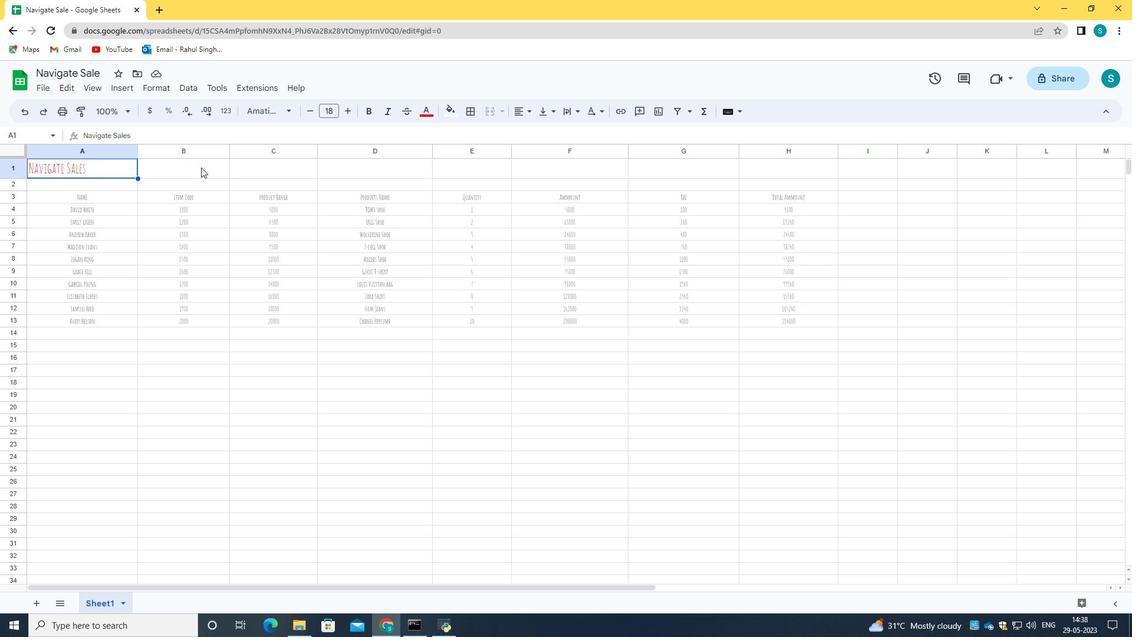
Action: Mouse moved to (115, 168)
Screenshot: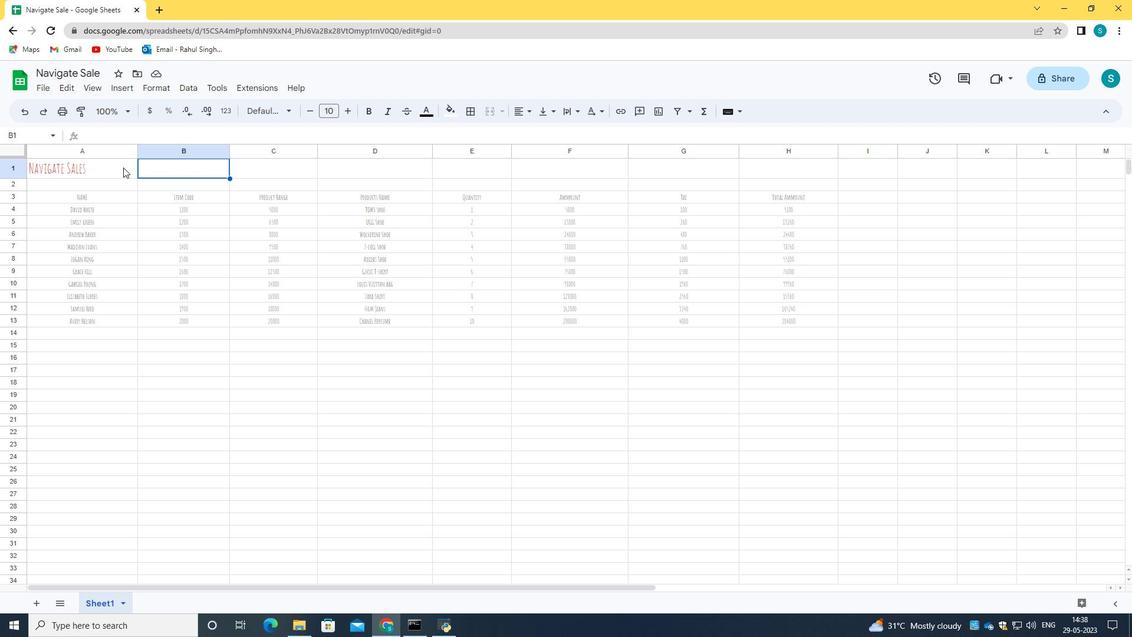 
Action: Mouse pressed left at (115, 168)
Screenshot: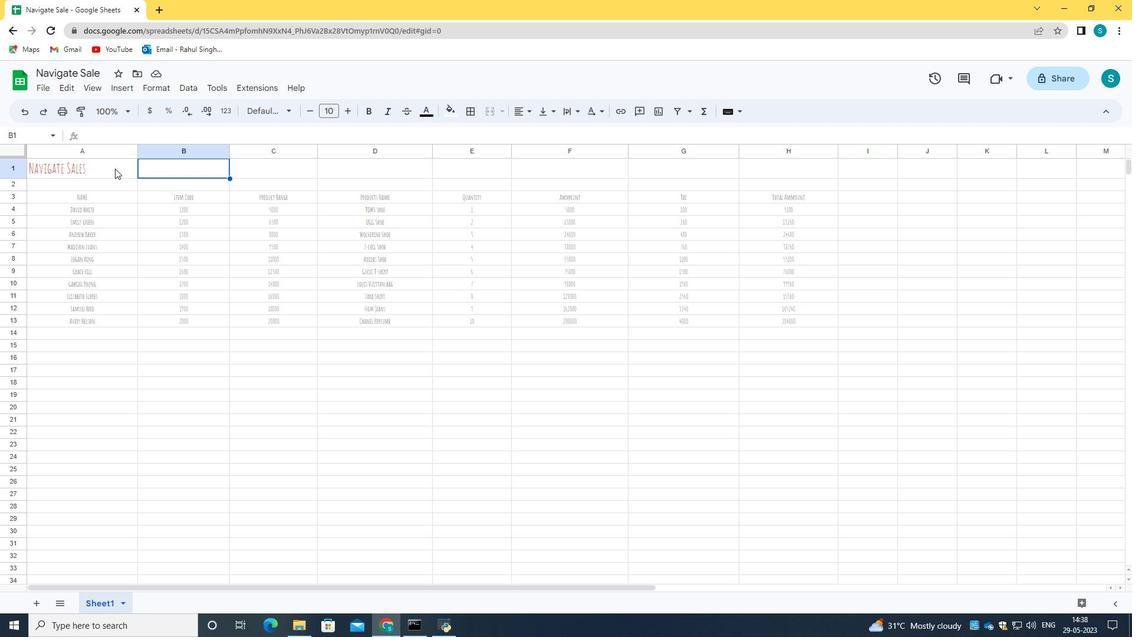 
Action: Mouse moved to (173, 169)
Screenshot: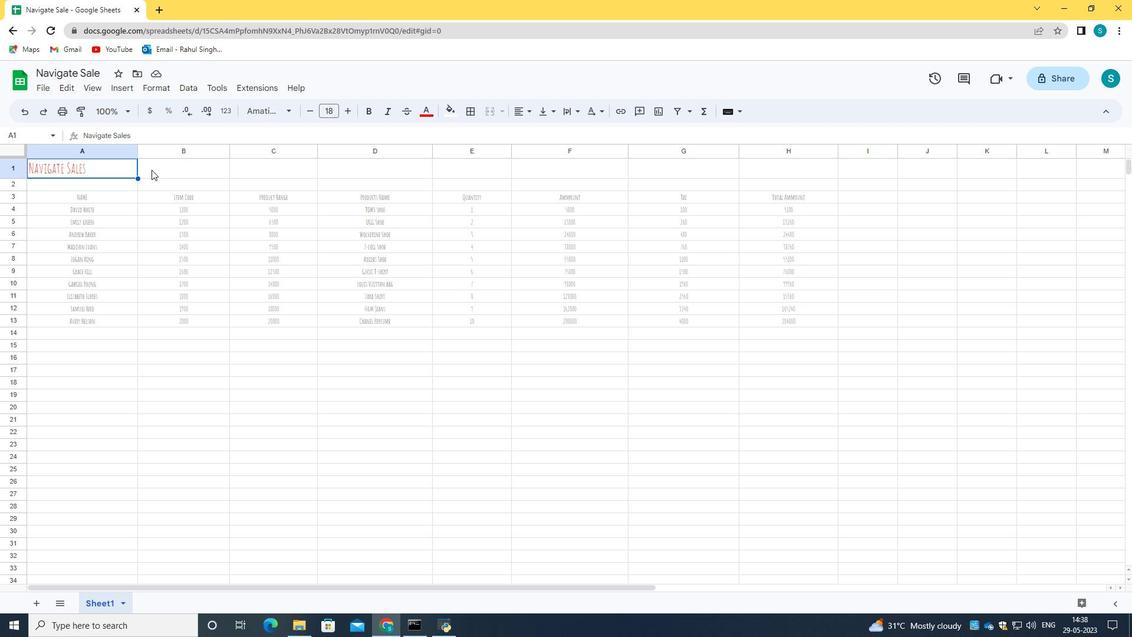 
Action: Mouse pressed left at (173, 169)
Screenshot: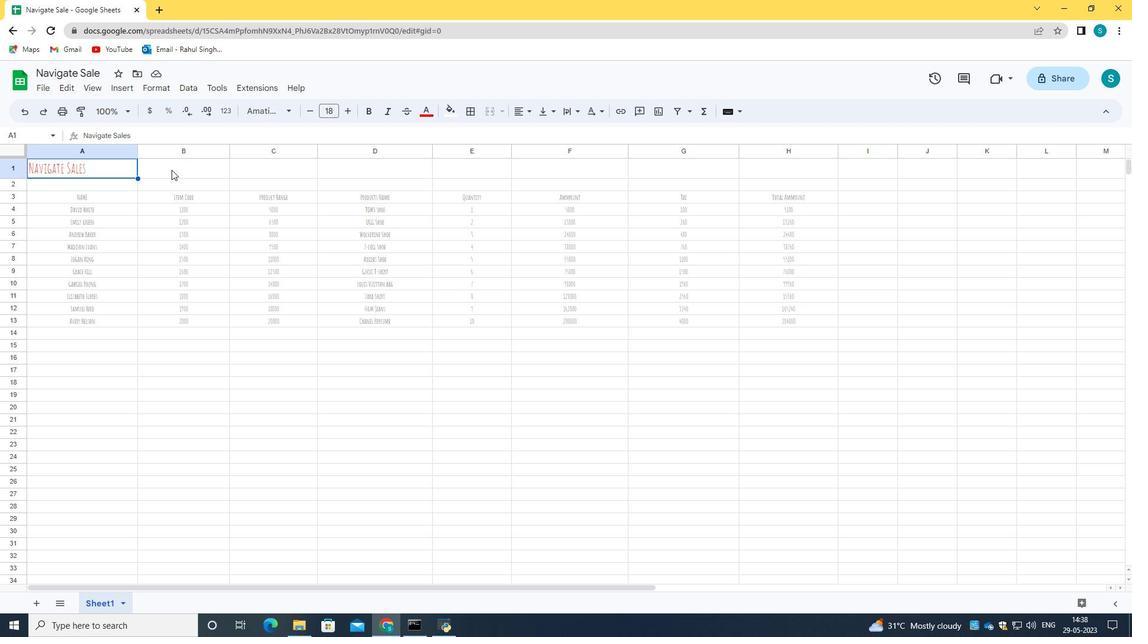 
Action: Mouse moved to (96, 163)
Screenshot: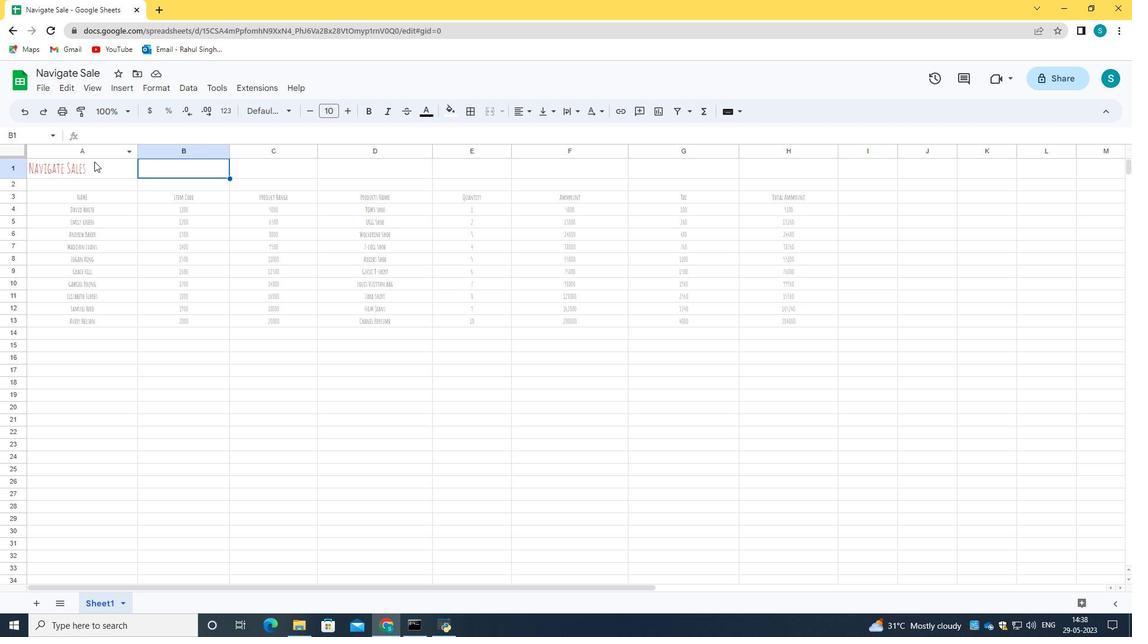 
Action: Mouse pressed left at (96, 163)
Screenshot: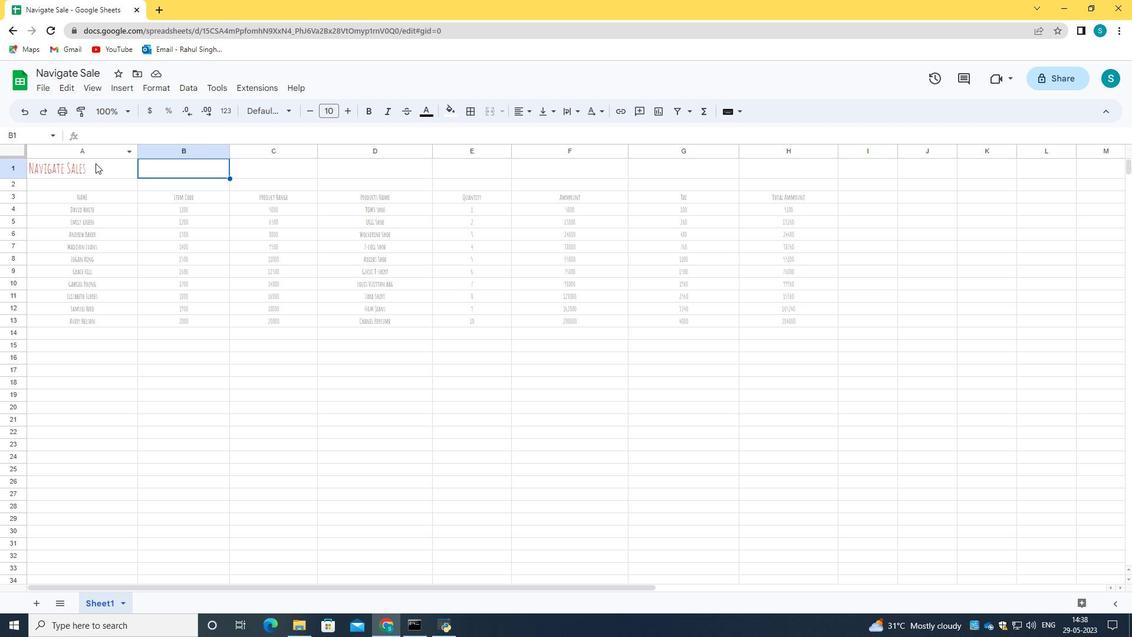 
Action: Mouse moved to (349, 112)
Screenshot: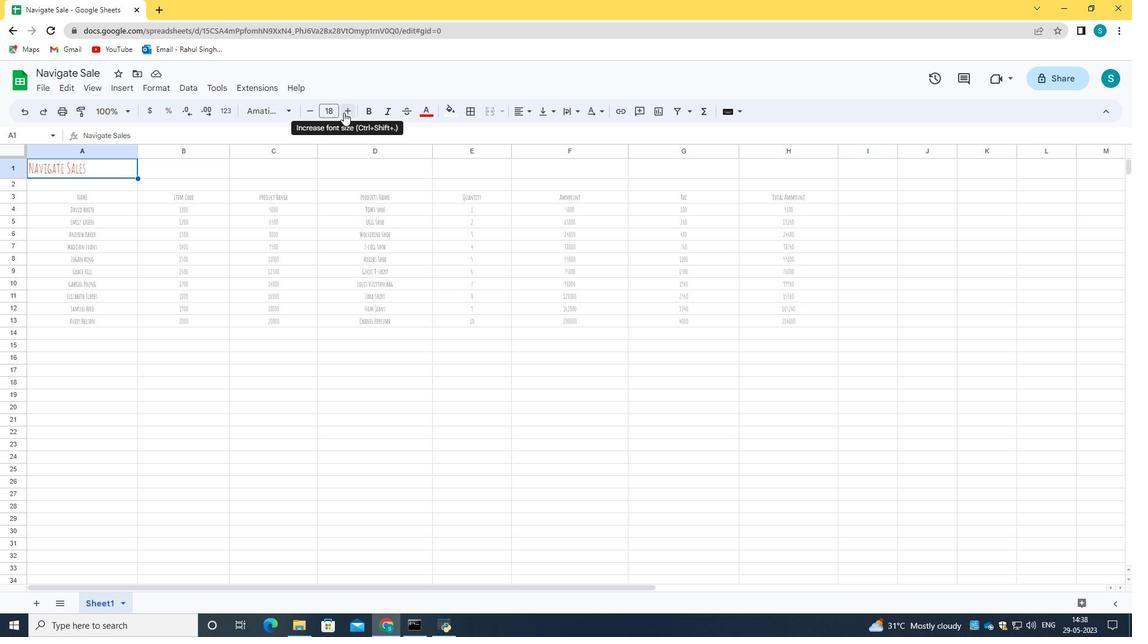 
Action: Mouse pressed left at (349, 112)
Screenshot: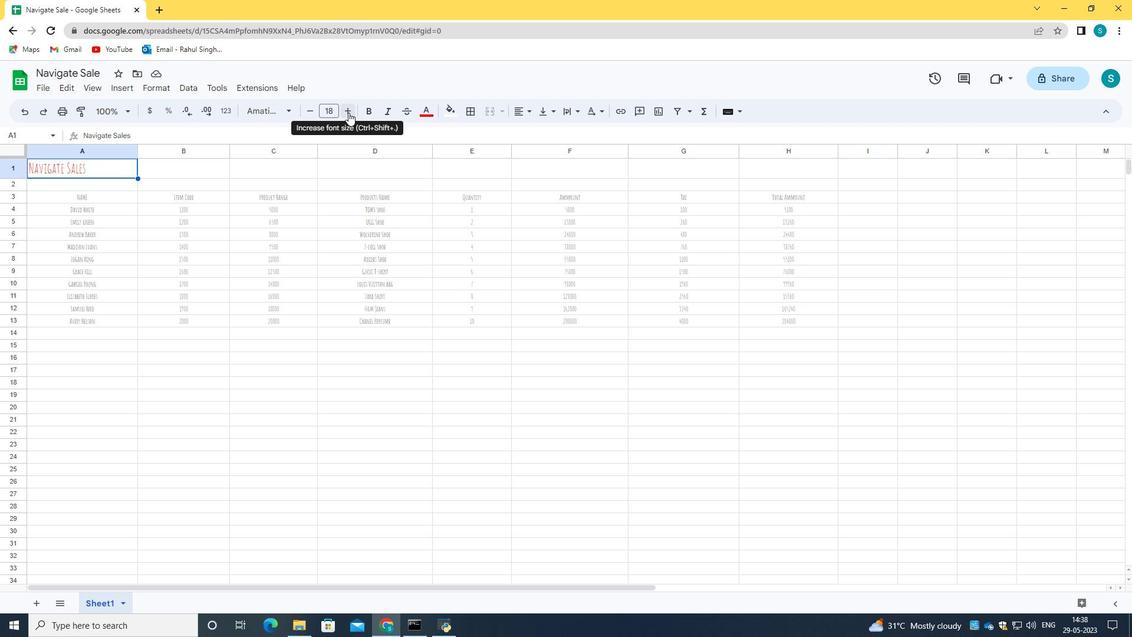 
Action: Mouse moved to (314, 113)
Screenshot: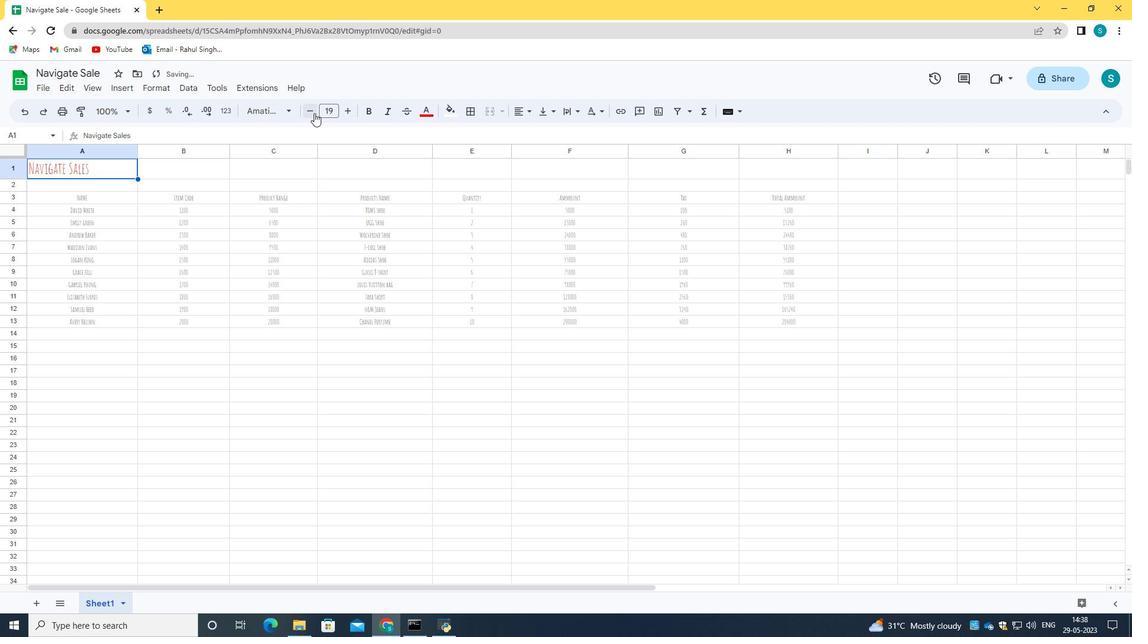 
Action: Mouse pressed left at (314, 113)
Screenshot: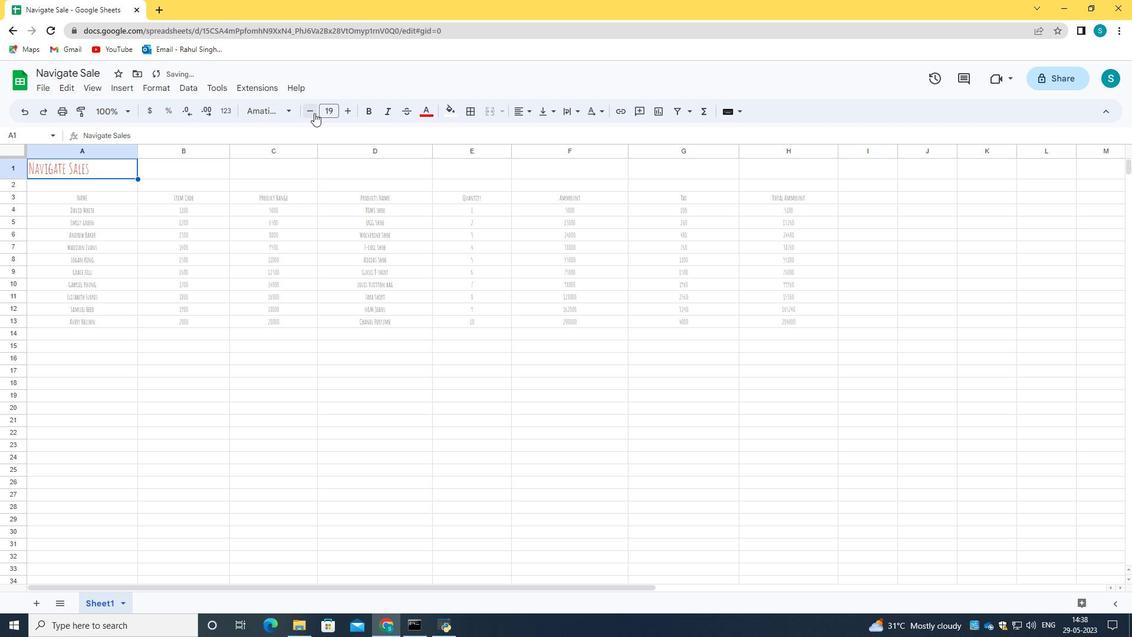 
Action: Mouse moved to (71, 201)
Screenshot: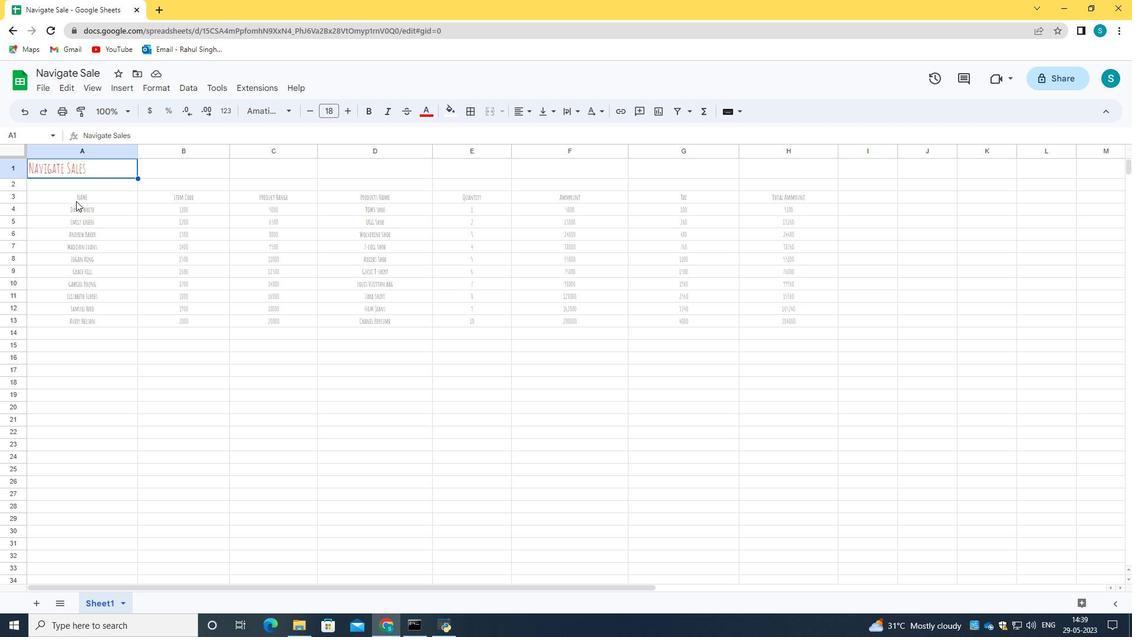 
Action: Mouse pressed left at (71, 201)
Screenshot: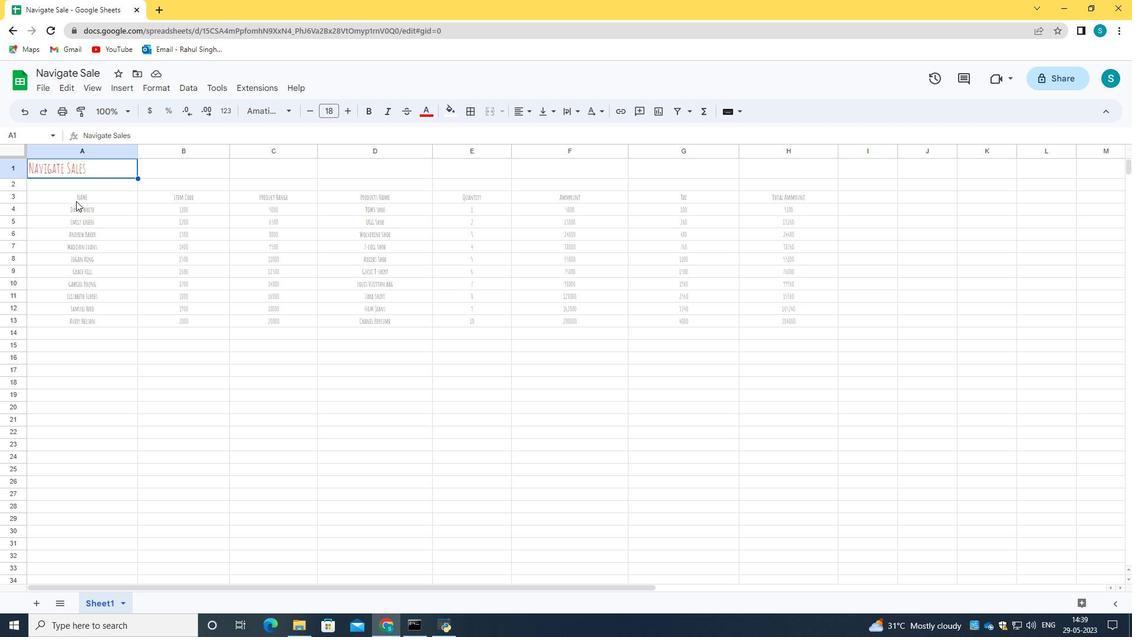 
Action: Mouse moved to (451, 166)
Screenshot: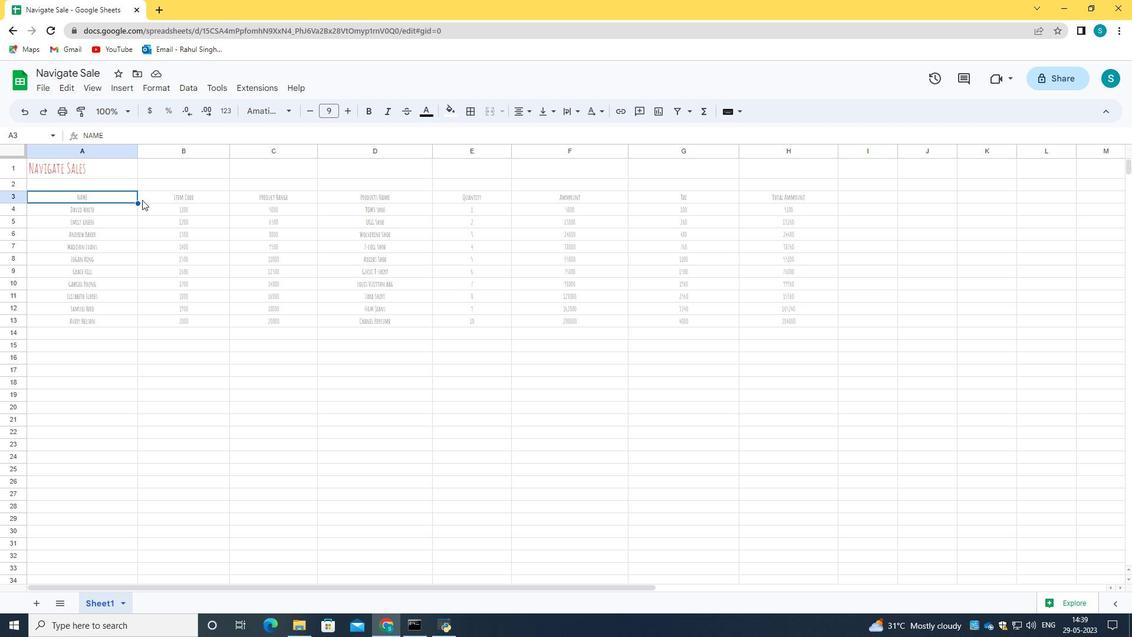 
